 Task: Find connections with filter location Clichy-sous-Bois with filter topic #technologywith filter profile language Spanish with filter current company TalentBurst, an Inc 5000 company with filter school ITM UNIVERSITY with filter industry Lime and Gypsum Products Manufacturing with filter service category Healthcare Consulting with filter keywords title Addiction Counselor
Action: Mouse moved to (545, 74)
Screenshot: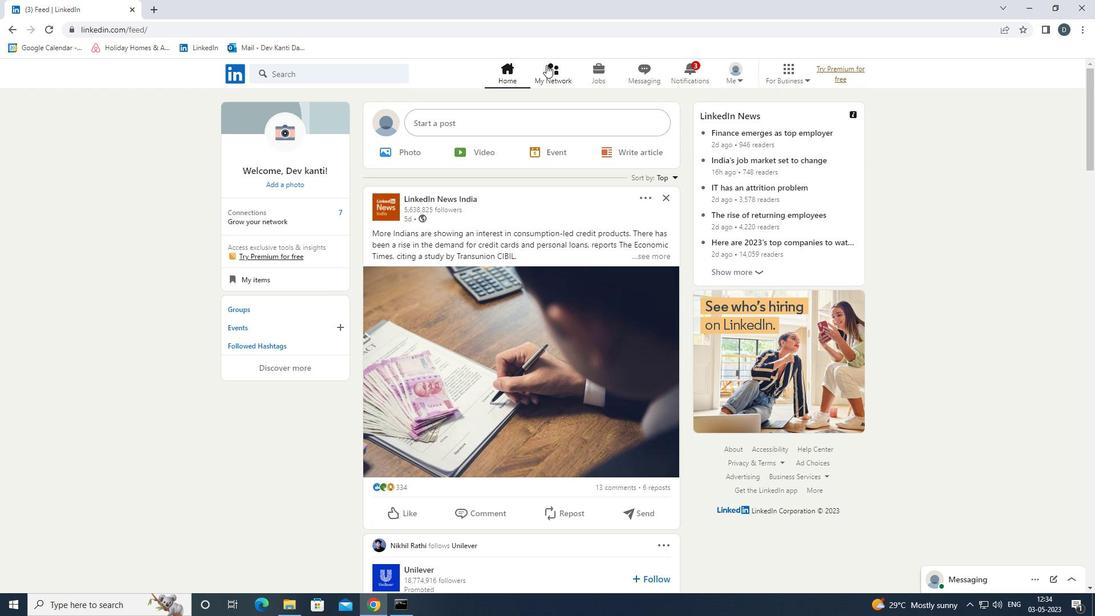 
Action: Mouse pressed left at (545, 74)
Screenshot: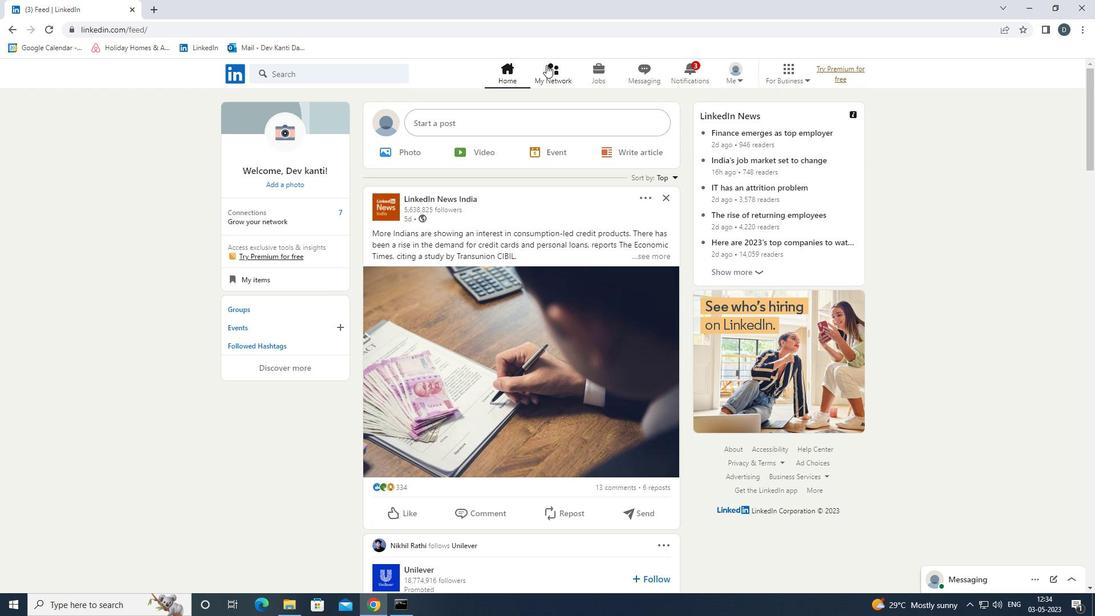
Action: Mouse moved to (373, 135)
Screenshot: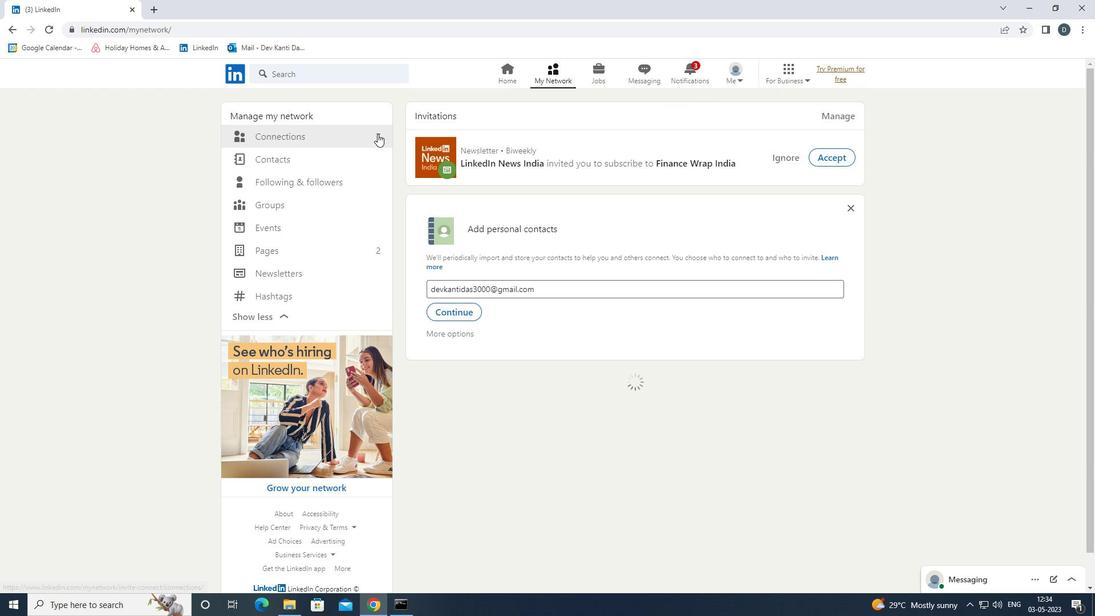 
Action: Mouse pressed left at (373, 135)
Screenshot: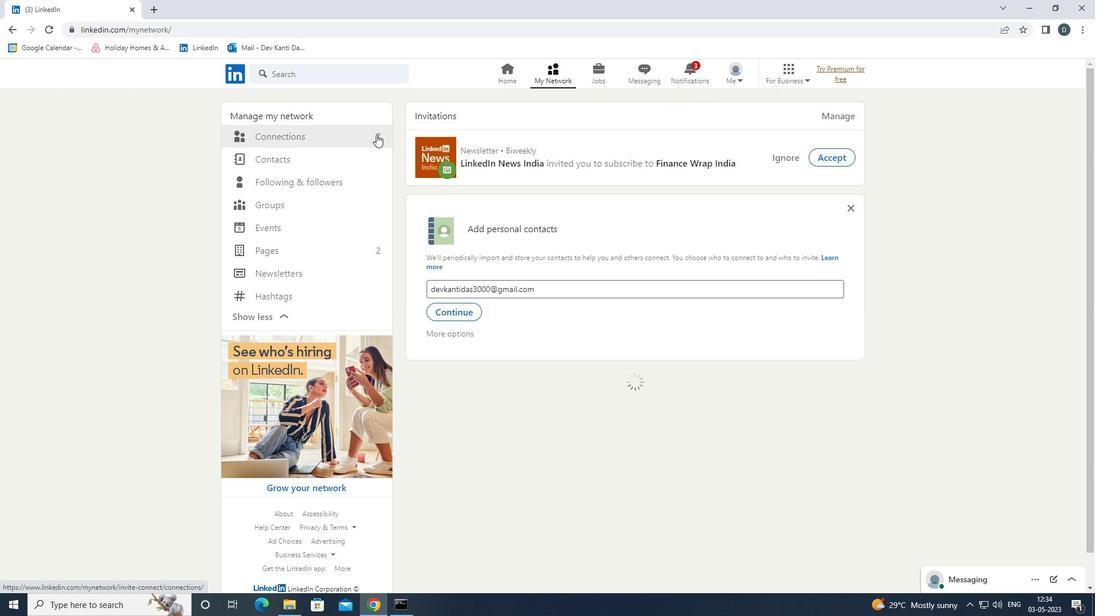 
Action: Mouse moved to (624, 136)
Screenshot: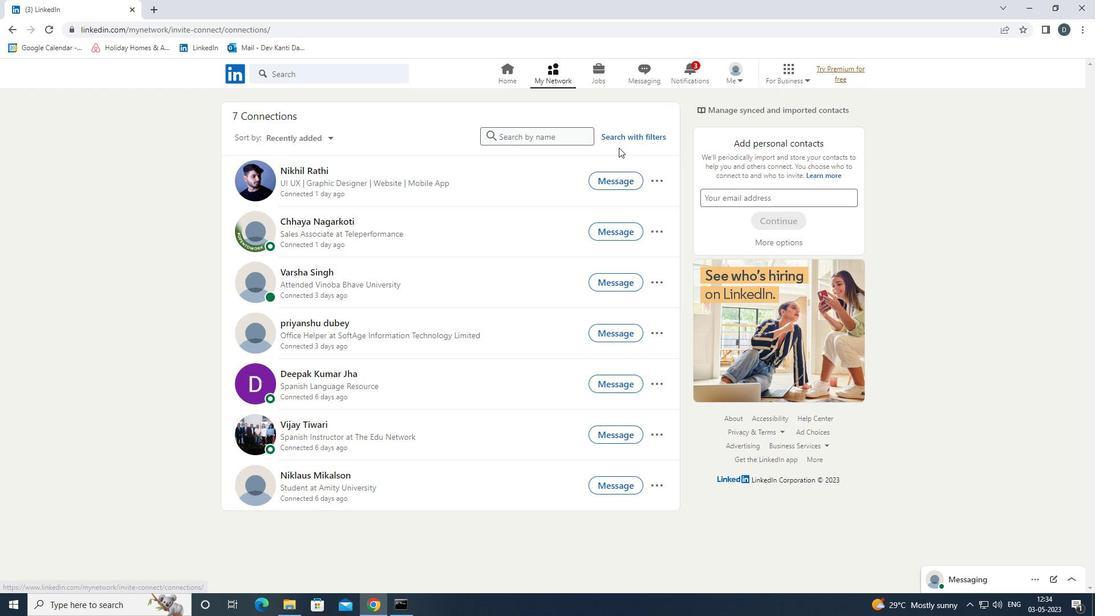 
Action: Mouse pressed left at (624, 136)
Screenshot: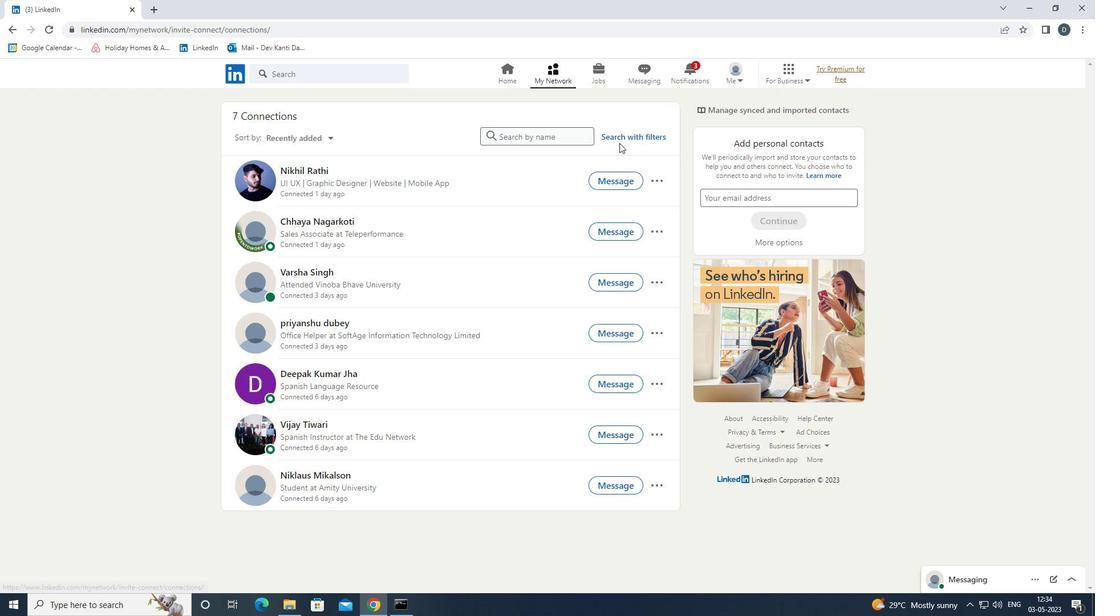 
Action: Mouse moved to (585, 99)
Screenshot: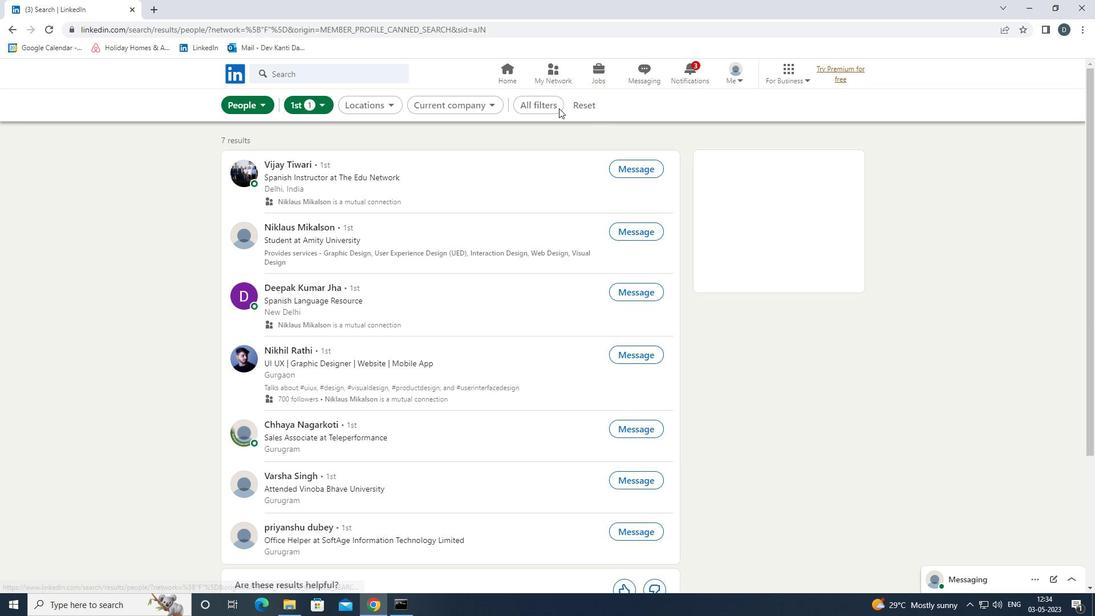 
Action: Mouse pressed left at (585, 99)
Screenshot: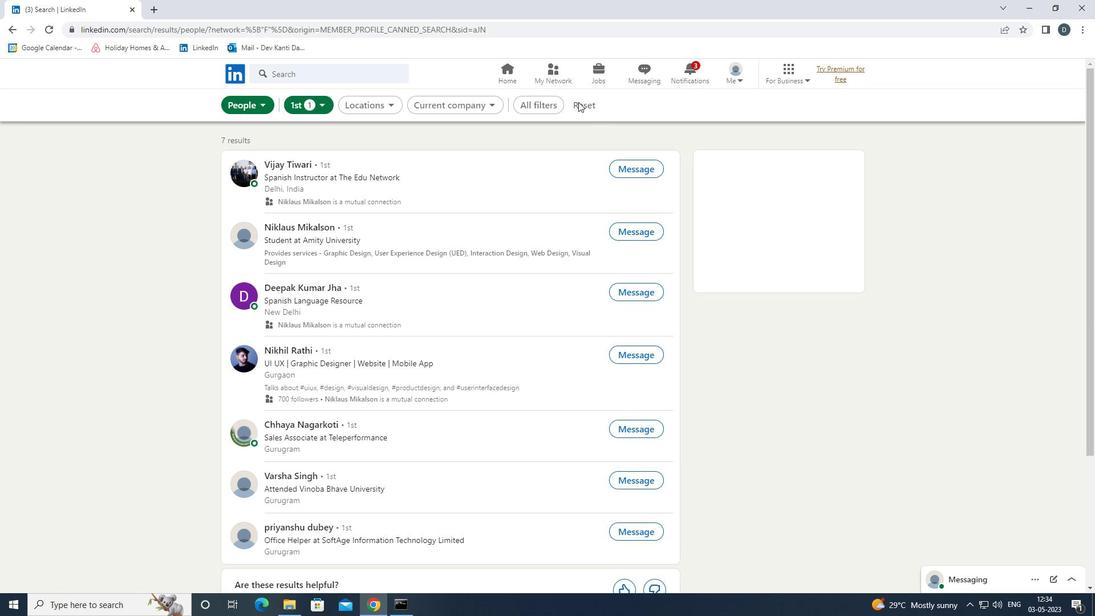 
Action: Mouse moved to (569, 106)
Screenshot: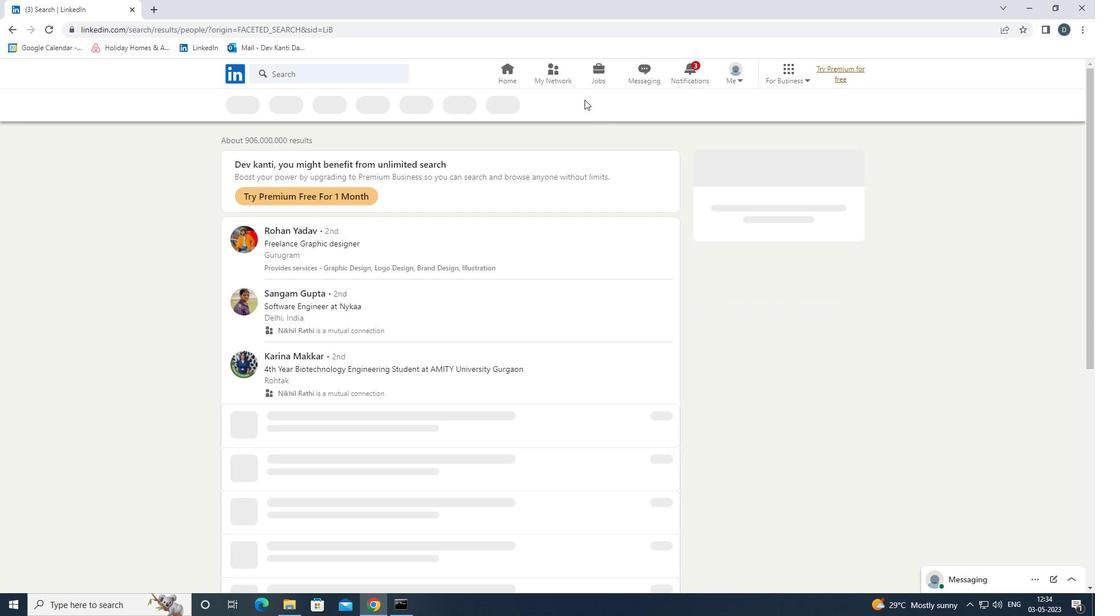 
Action: Mouse pressed left at (569, 106)
Screenshot: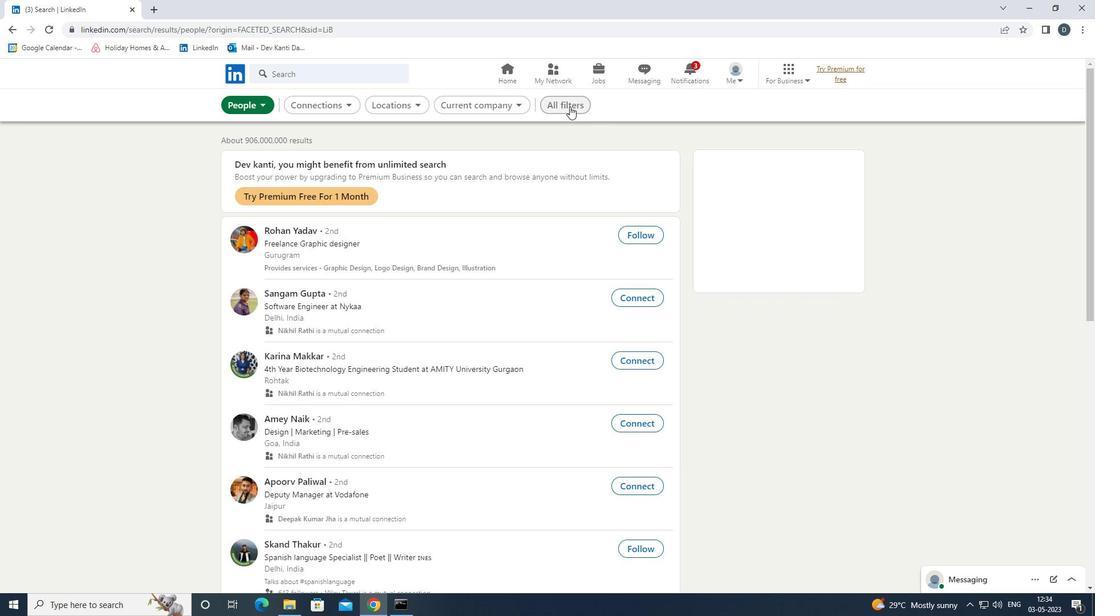 
Action: Mouse moved to (927, 315)
Screenshot: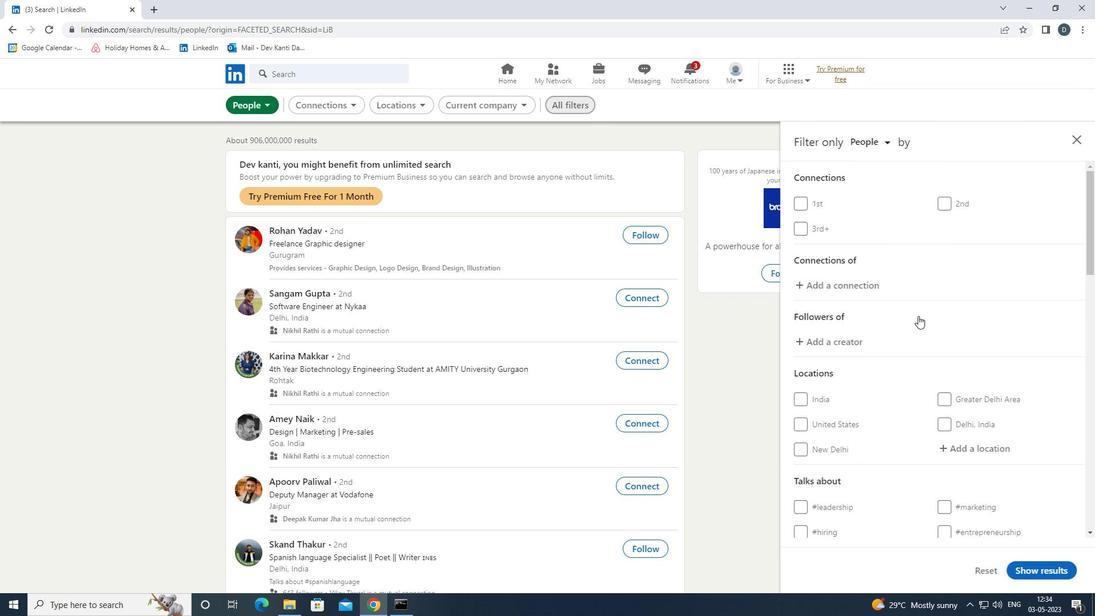 
Action: Mouse scrolled (927, 314) with delta (0, 0)
Screenshot: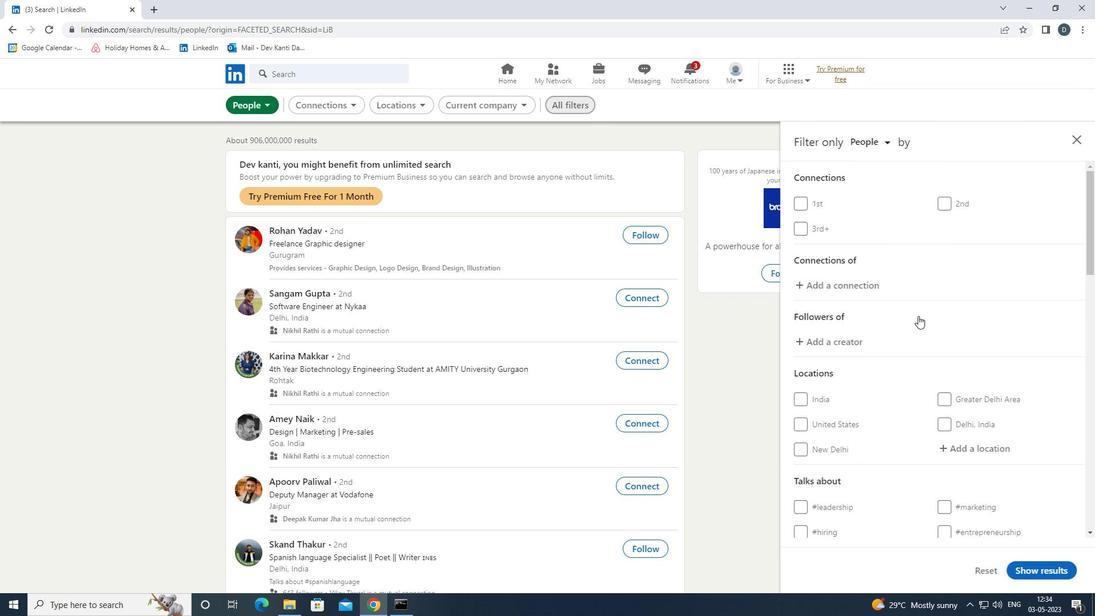 
Action: Mouse moved to (928, 315)
Screenshot: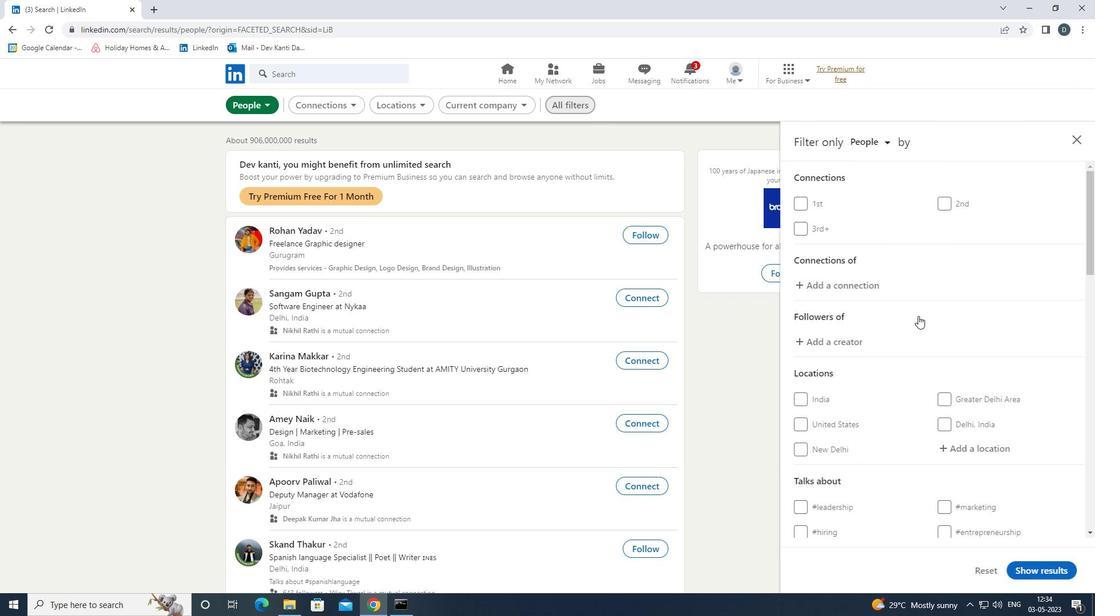 
Action: Mouse scrolled (928, 314) with delta (0, 0)
Screenshot: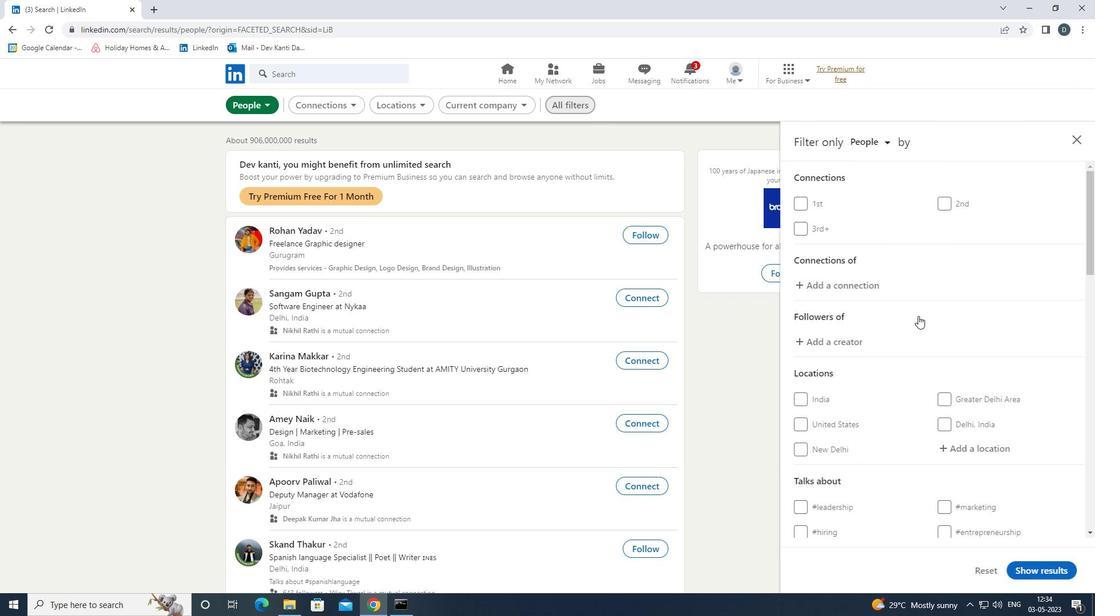 
Action: Mouse moved to (984, 337)
Screenshot: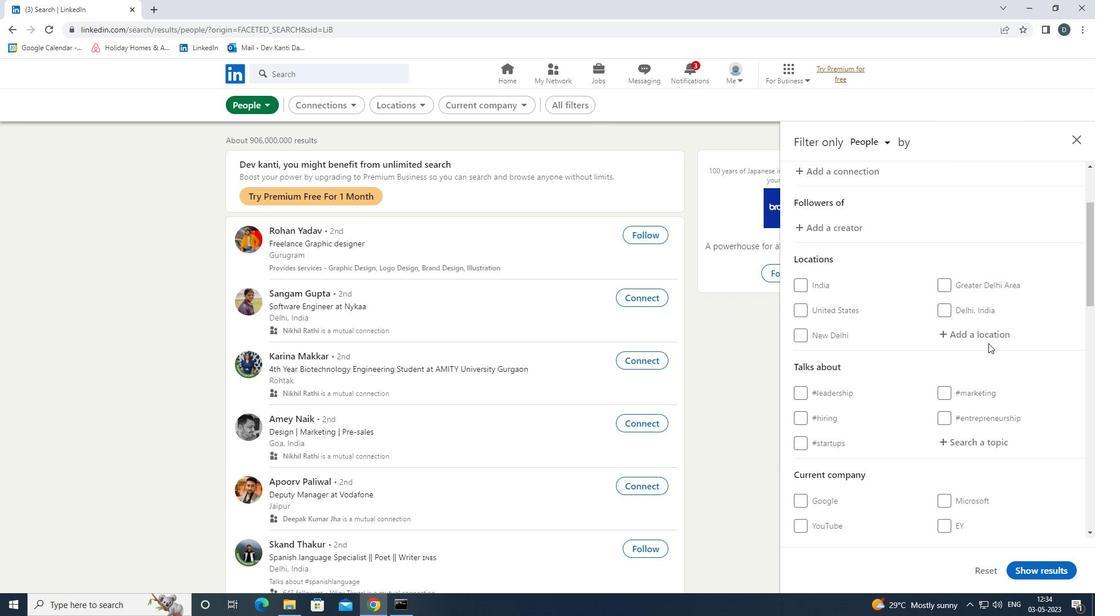 
Action: Mouse pressed left at (984, 337)
Screenshot: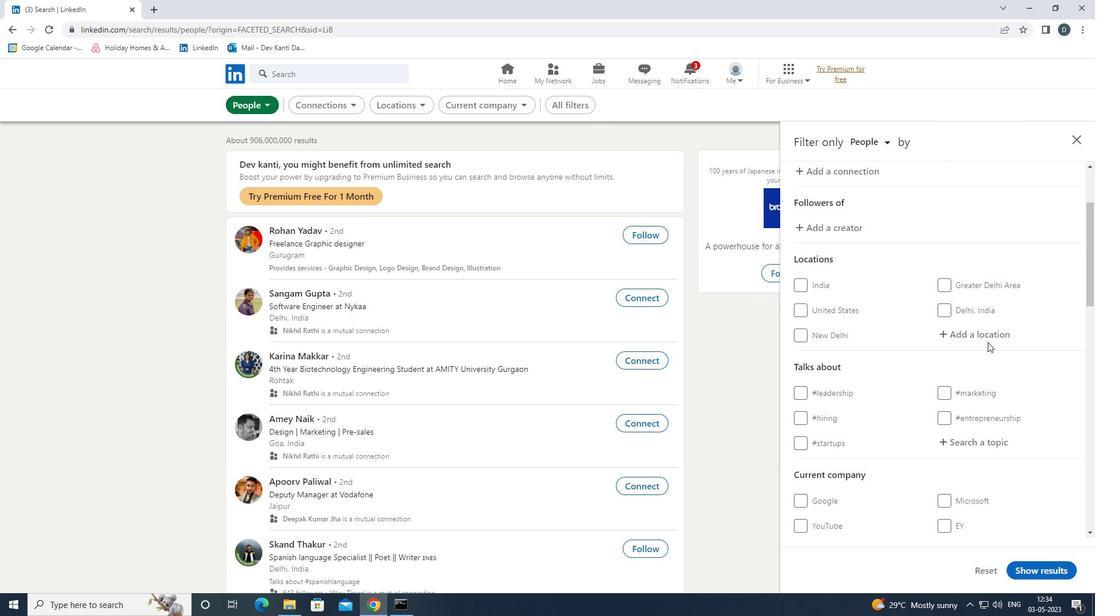 
Action: Key pressed <Key.shift>CLICHY<Key.down><Key.down><Key.enter>
Screenshot: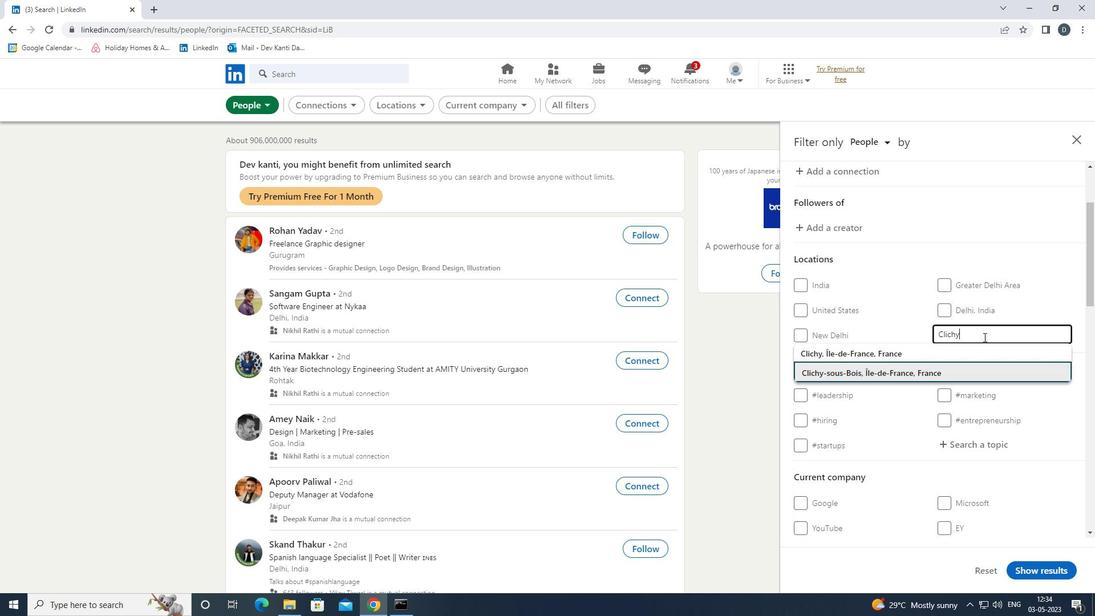 
Action: Mouse scrolled (984, 336) with delta (0, 0)
Screenshot: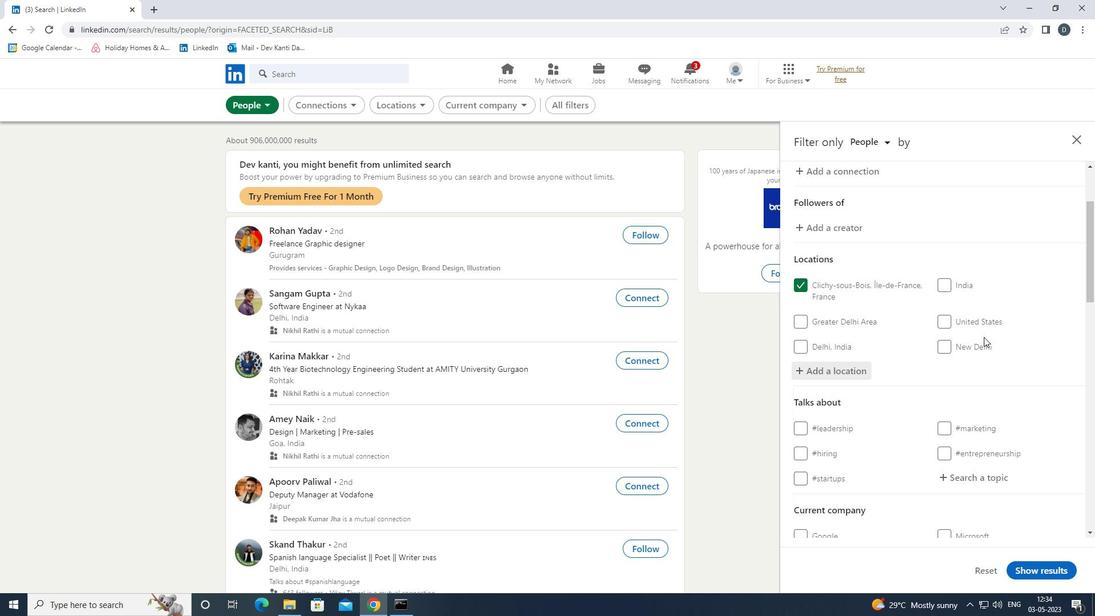 
Action: Mouse scrolled (984, 336) with delta (0, 0)
Screenshot: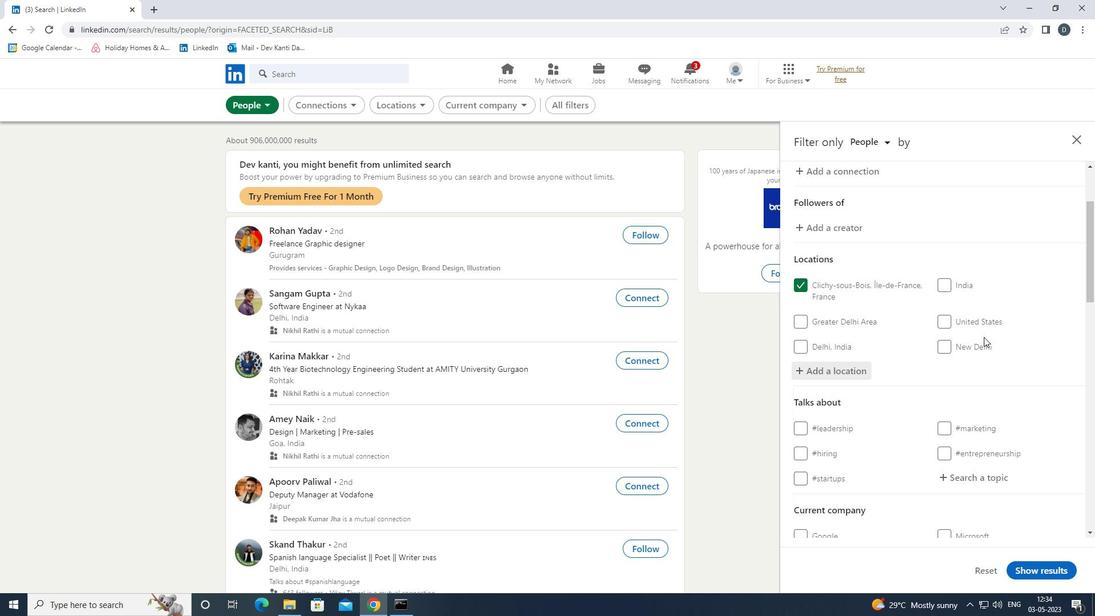 
Action: Mouse moved to (984, 367)
Screenshot: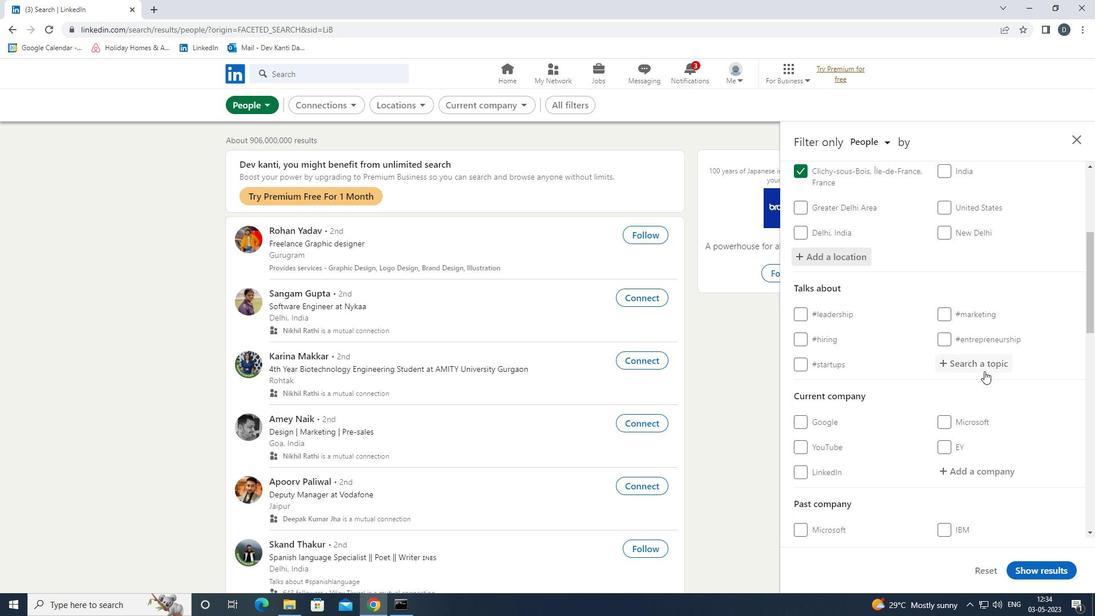 
Action: Mouse pressed left at (984, 367)
Screenshot: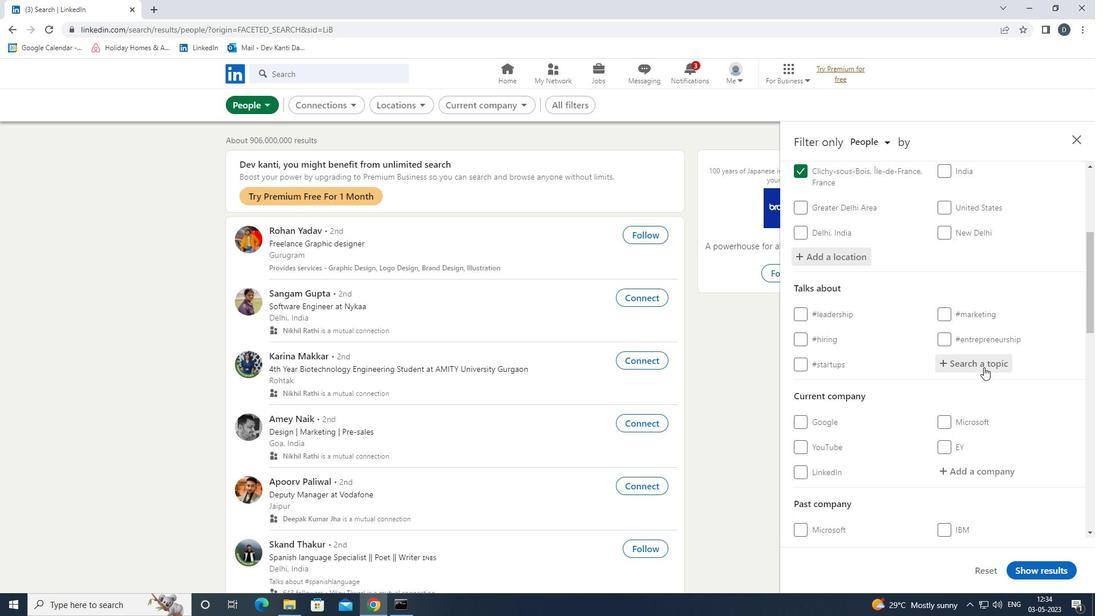 
Action: Key pressed TECHNOLOG<Key.down><Key.enter>
Screenshot: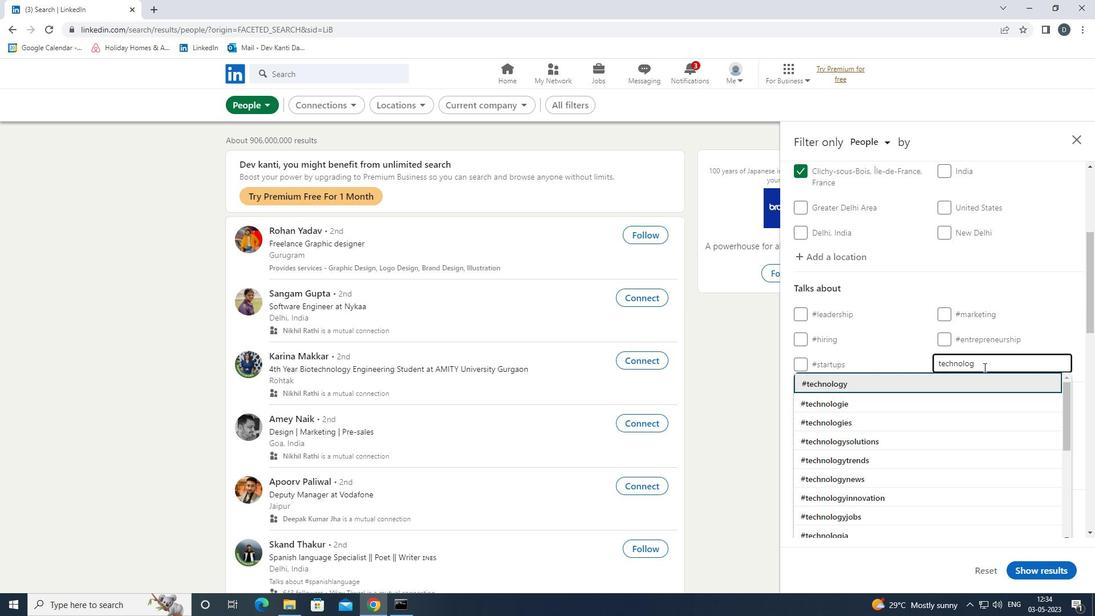 
Action: Mouse scrolled (984, 366) with delta (0, 0)
Screenshot: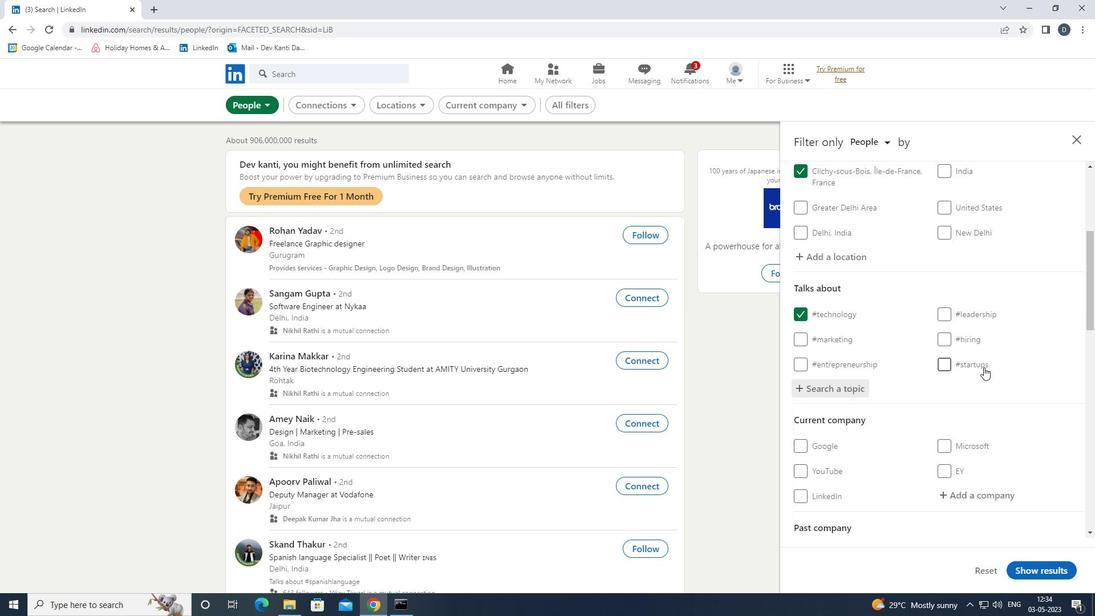 
Action: Mouse scrolled (984, 366) with delta (0, 0)
Screenshot: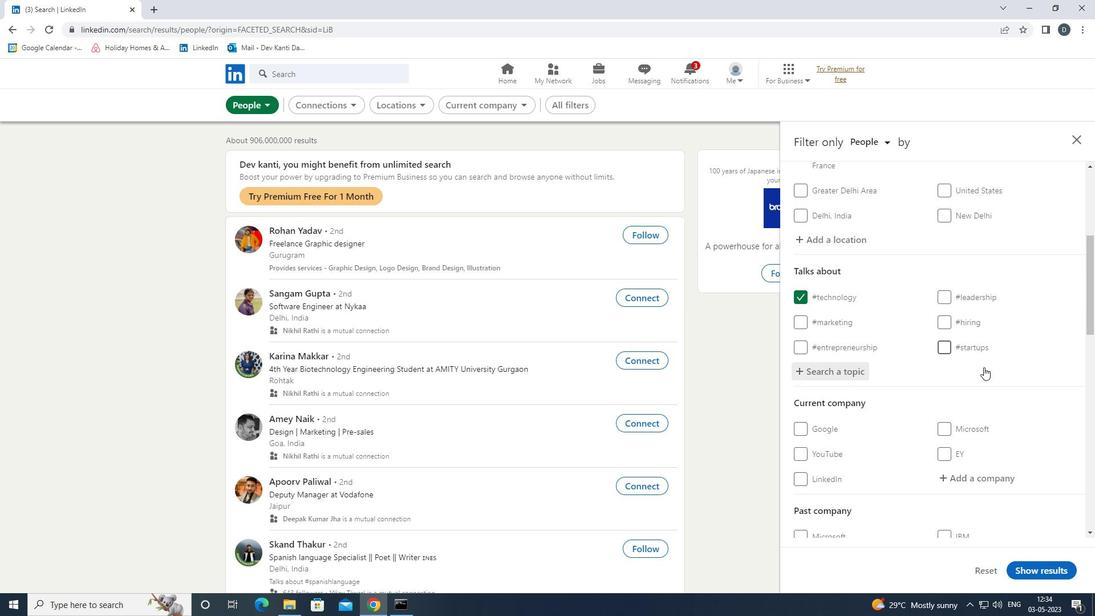 
Action: Mouse scrolled (984, 366) with delta (0, 0)
Screenshot: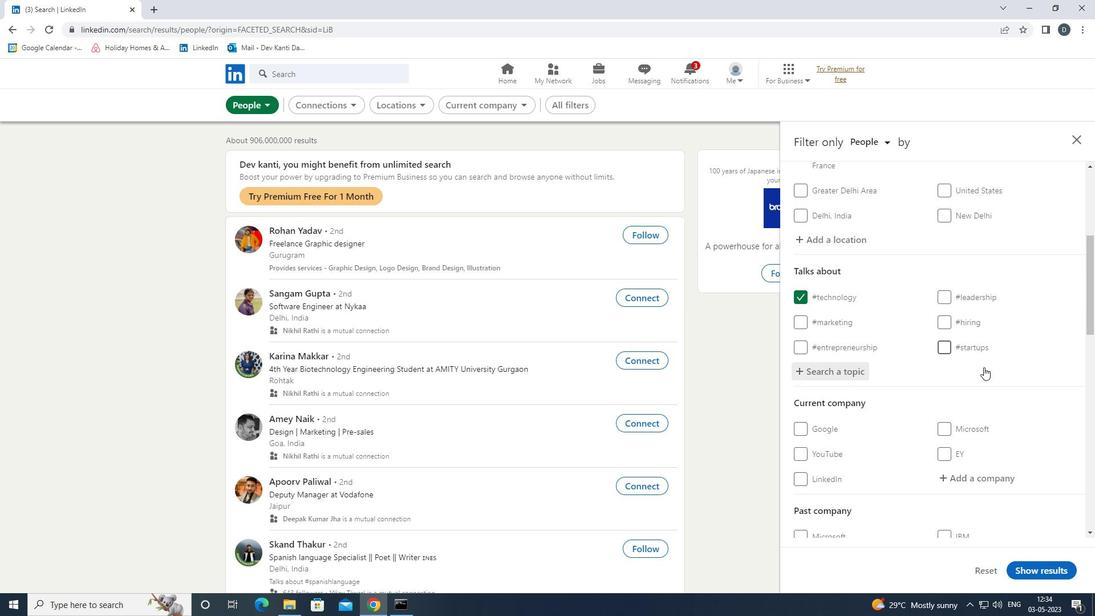 
Action: Mouse scrolled (984, 366) with delta (0, 0)
Screenshot: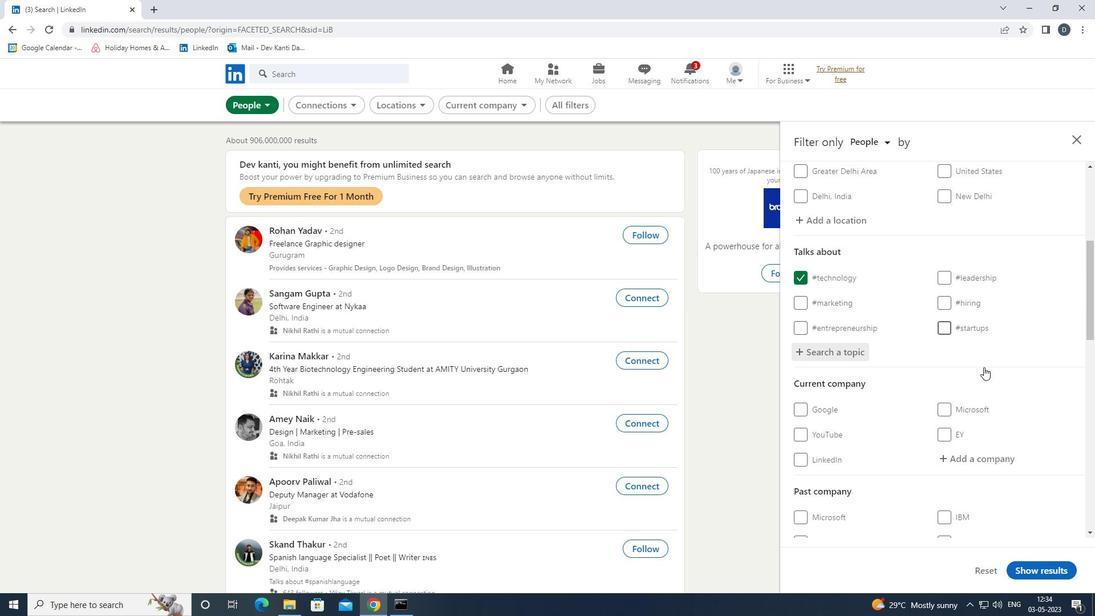 
Action: Mouse scrolled (984, 366) with delta (0, 0)
Screenshot: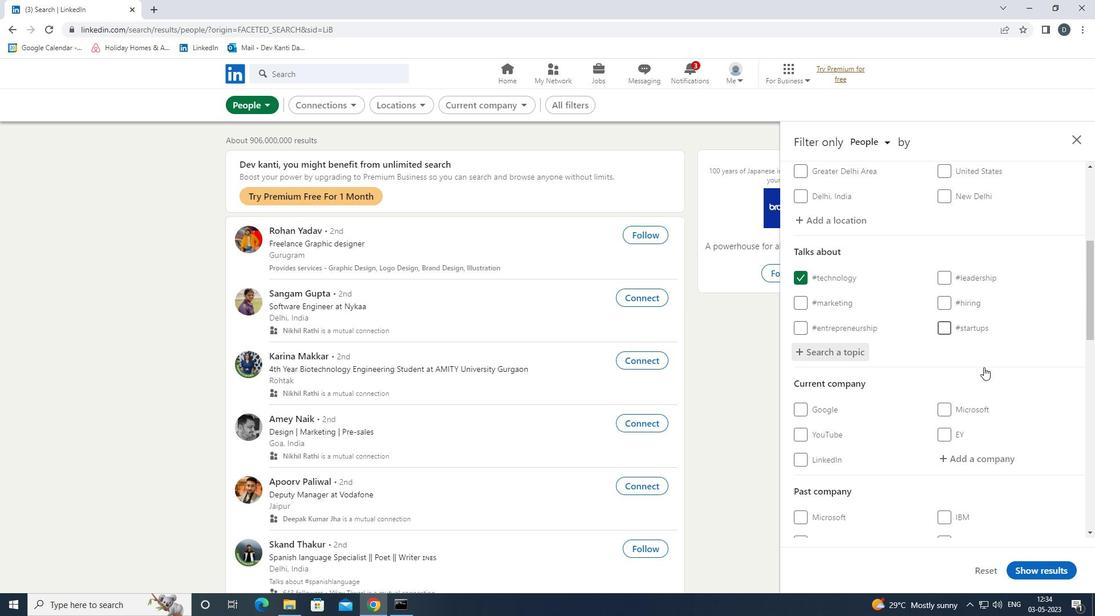 
Action: Mouse moved to (982, 367)
Screenshot: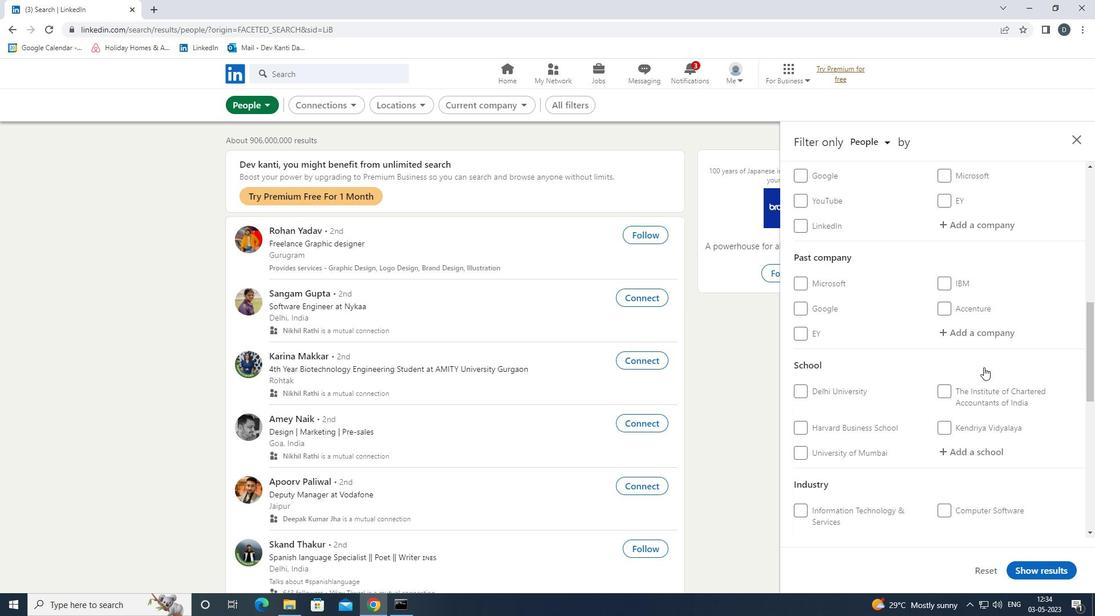 
Action: Mouse scrolled (982, 366) with delta (0, 0)
Screenshot: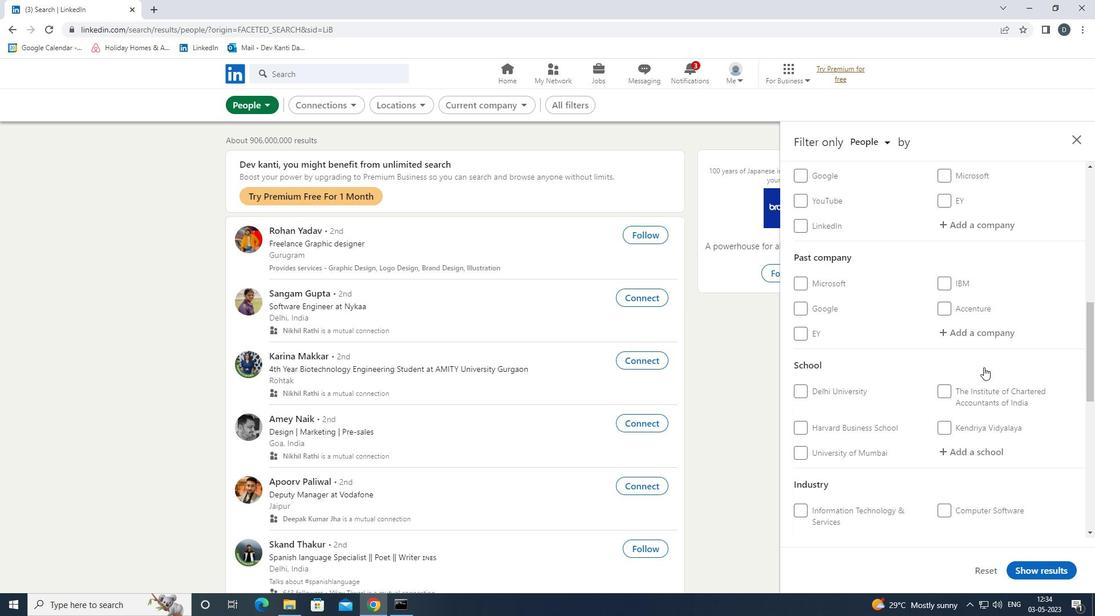 
Action: Mouse moved to (982, 367)
Screenshot: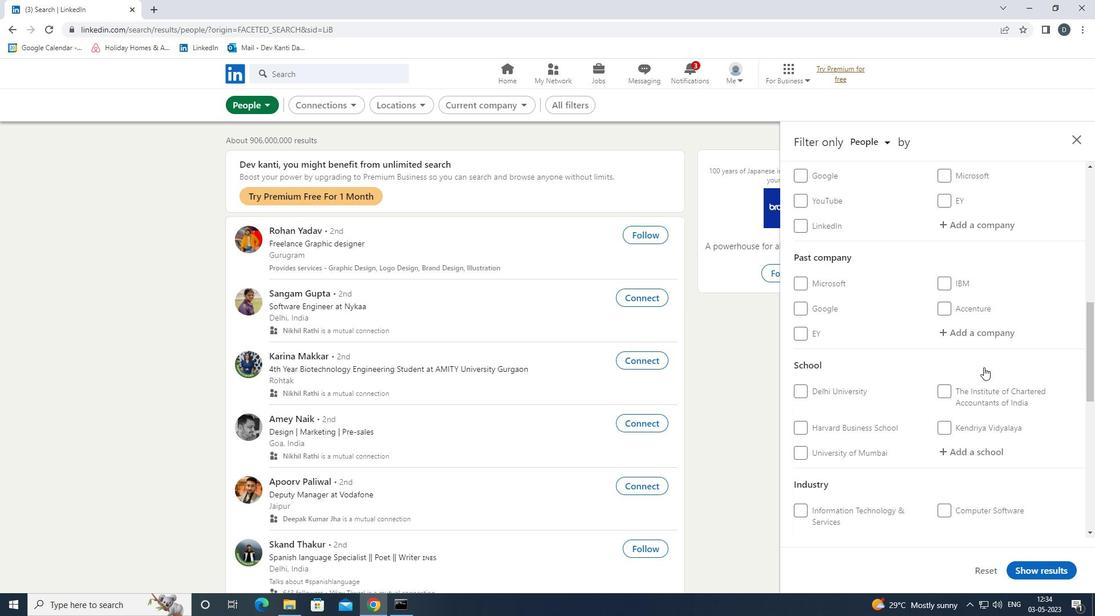 
Action: Mouse scrolled (982, 366) with delta (0, 0)
Screenshot: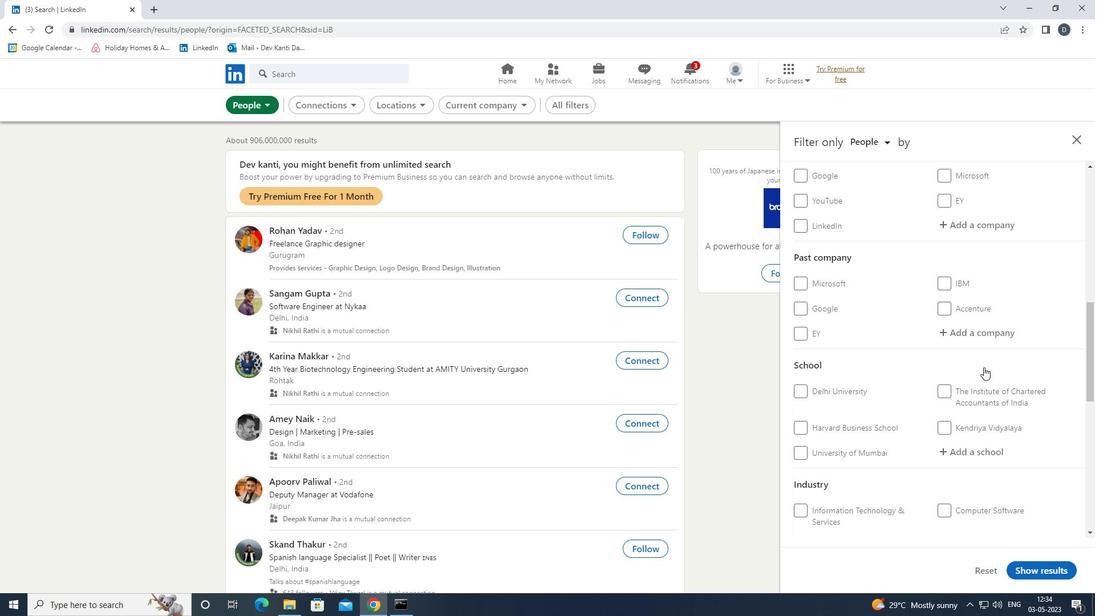 
Action: Mouse moved to (823, 525)
Screenshot: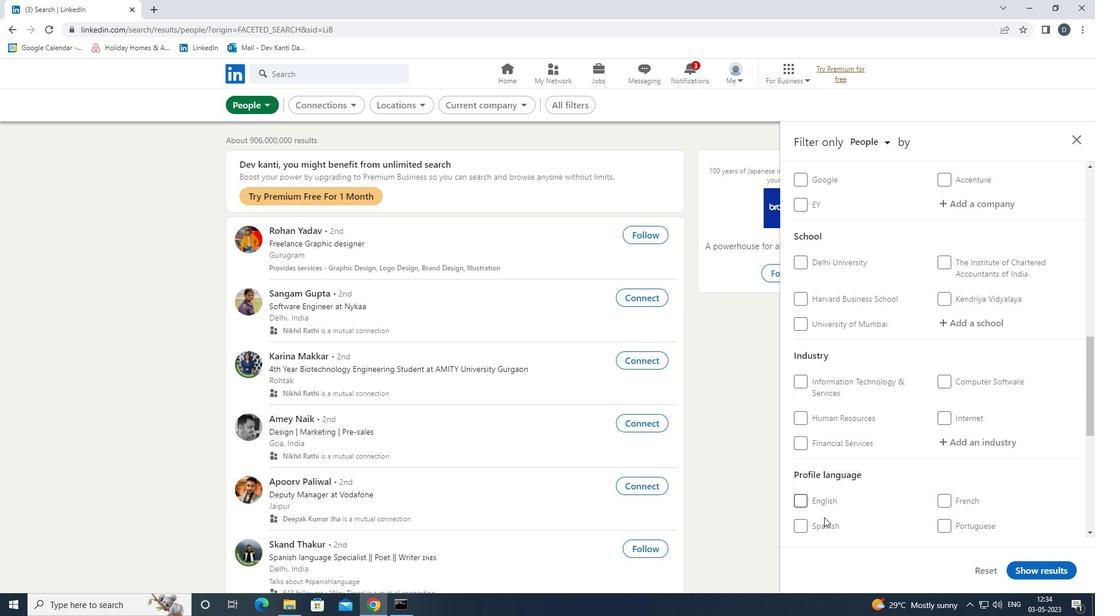 
Action: Mouse pressed left at (823, 525)
Screenshot: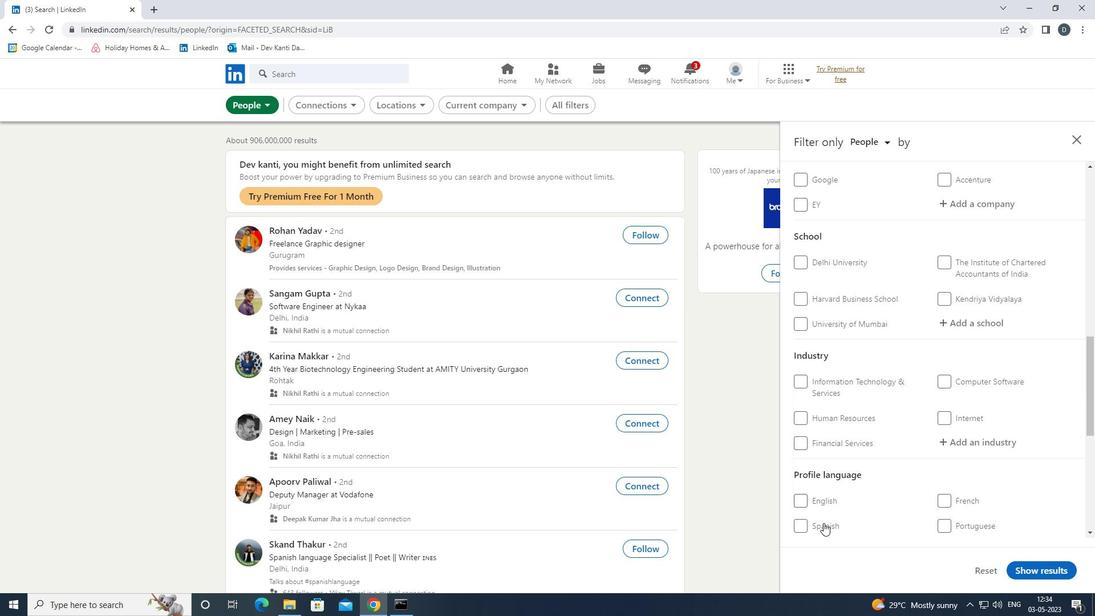 
Action: Mouse moved to (903, 490)
Screenshot: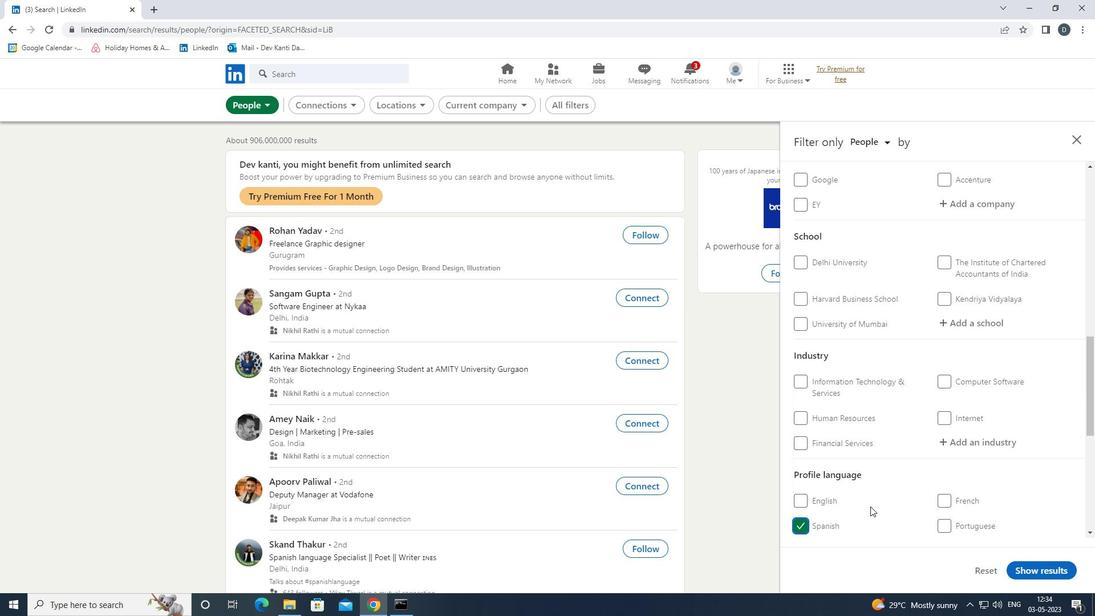 
Action: Mouse scrolled (903, 490) with delta (0, 0)
Screenshot: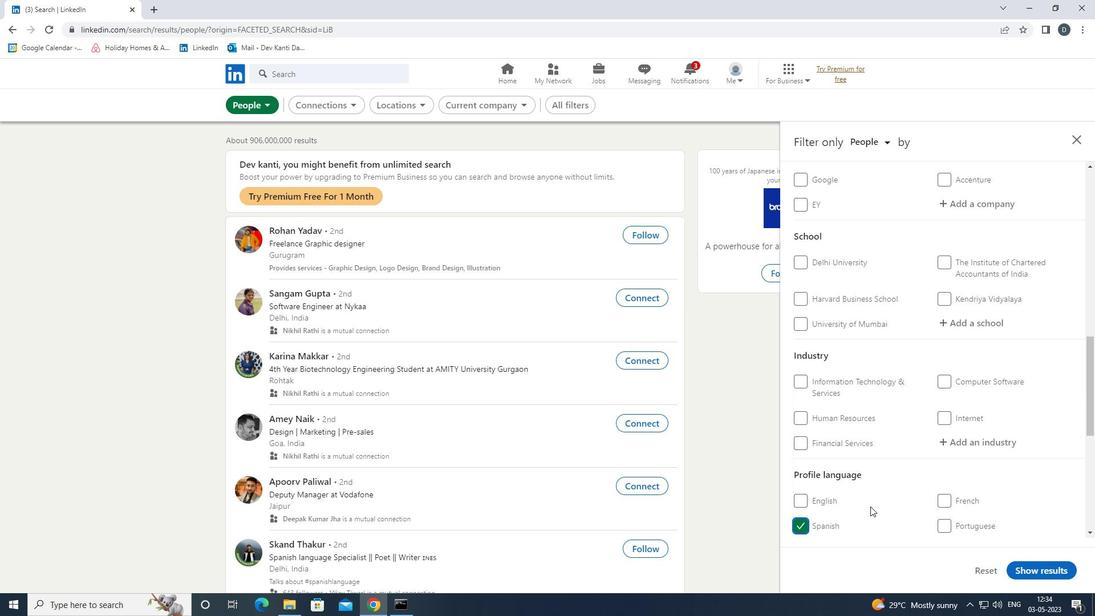 
Action: Mouse scrolled (903, 490) with delta (0, 0)
Screenshot: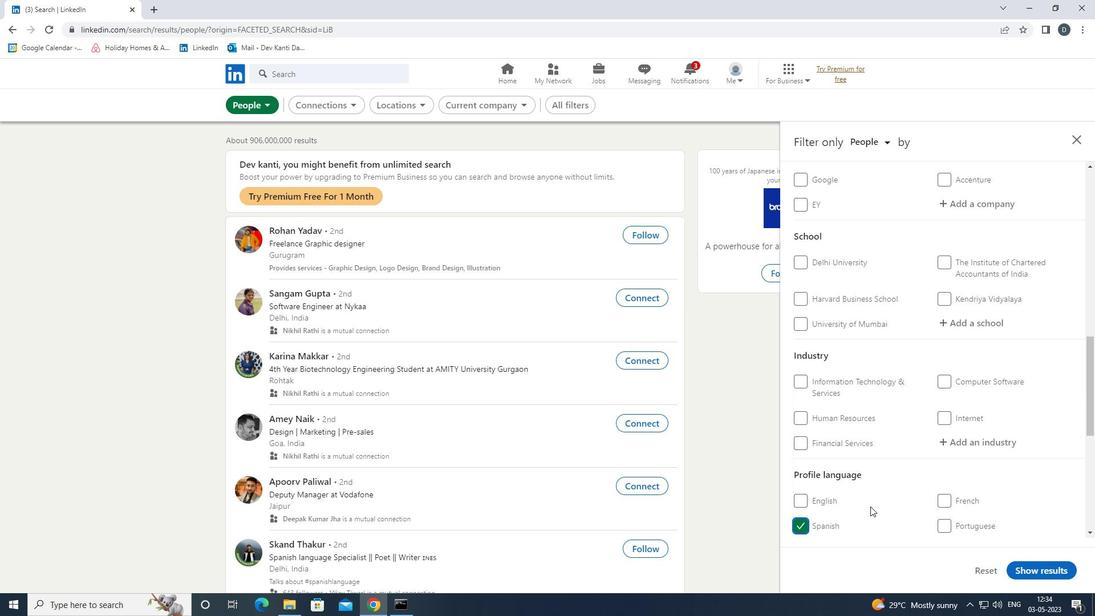 
Action: Mouse scrolled (903, 490) with delta (0, 0)
Screenshot: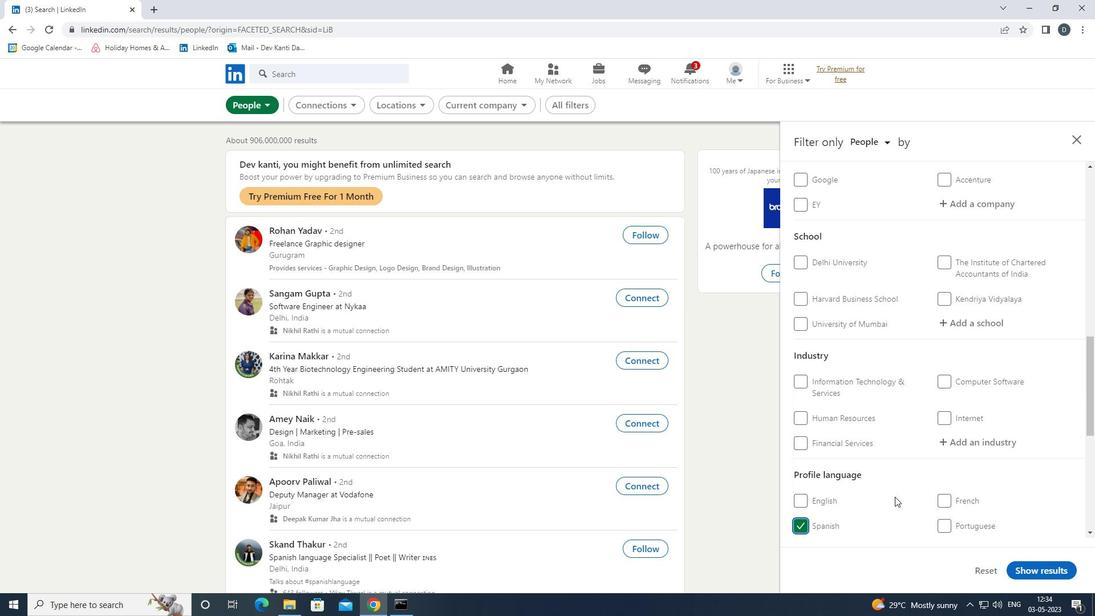 
Action: Mouse scrolled (903, 490) with delta (0, 0)
Screenshot: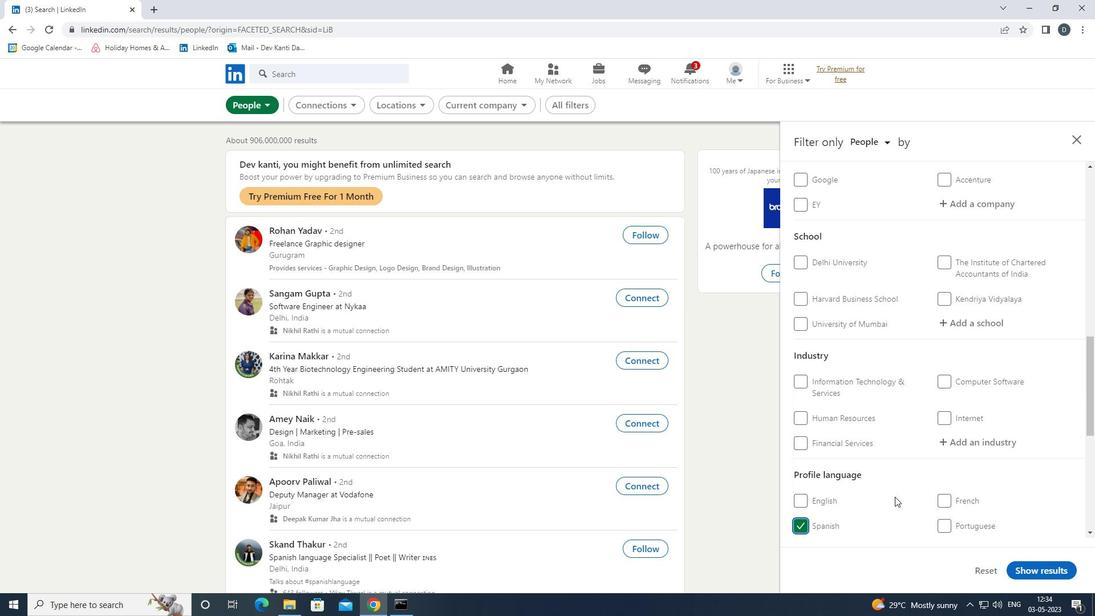 
Action: Mouse moved to (904, 484)
Screenshot: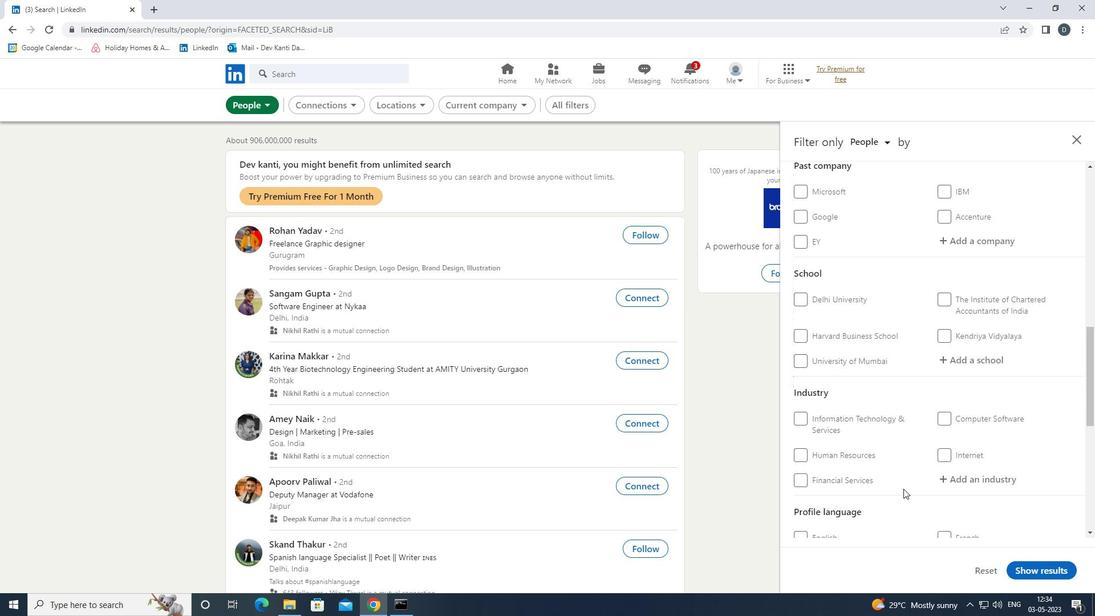 
Action: Mouse scrolled (904, 484) with delta (0, 0)
Screenshot: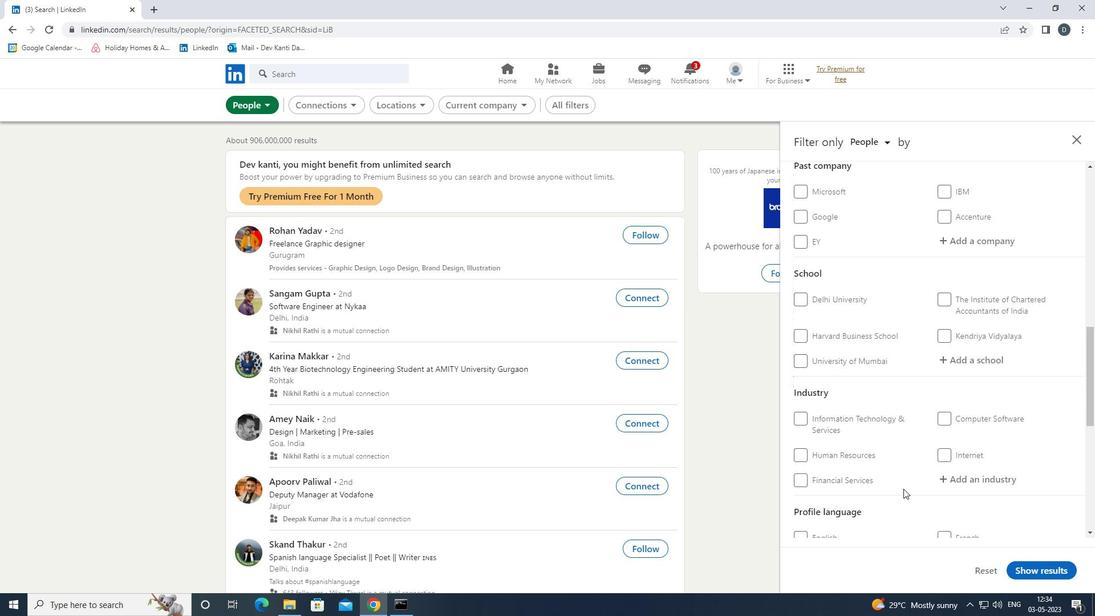 
Action: Mouse moved to (977, 388)
Screenshot: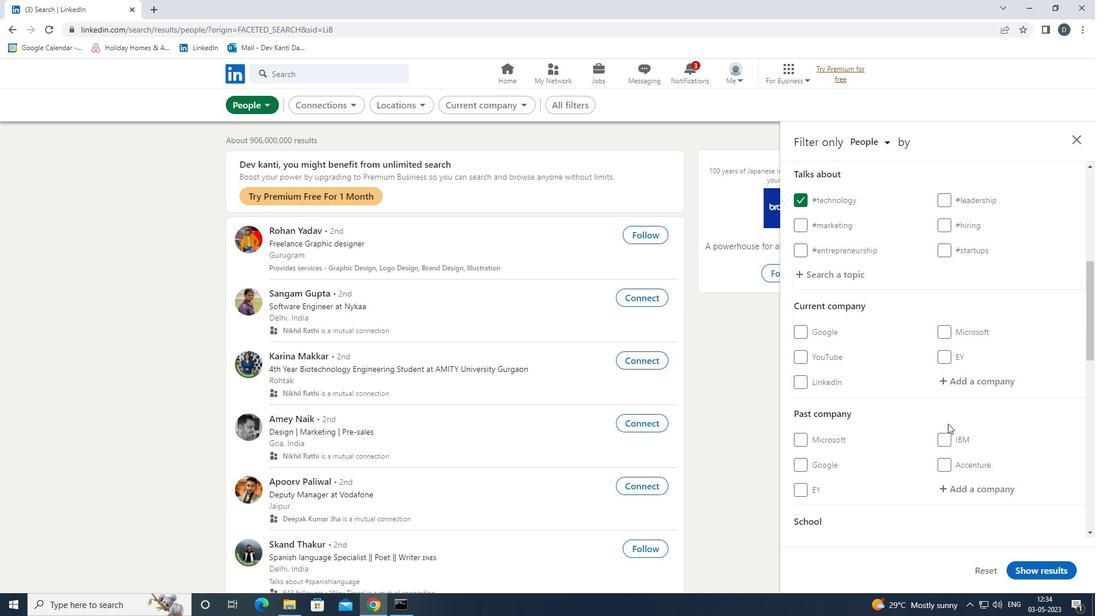 
Action: Mouse pressed left at (977, 388)
Screenshot: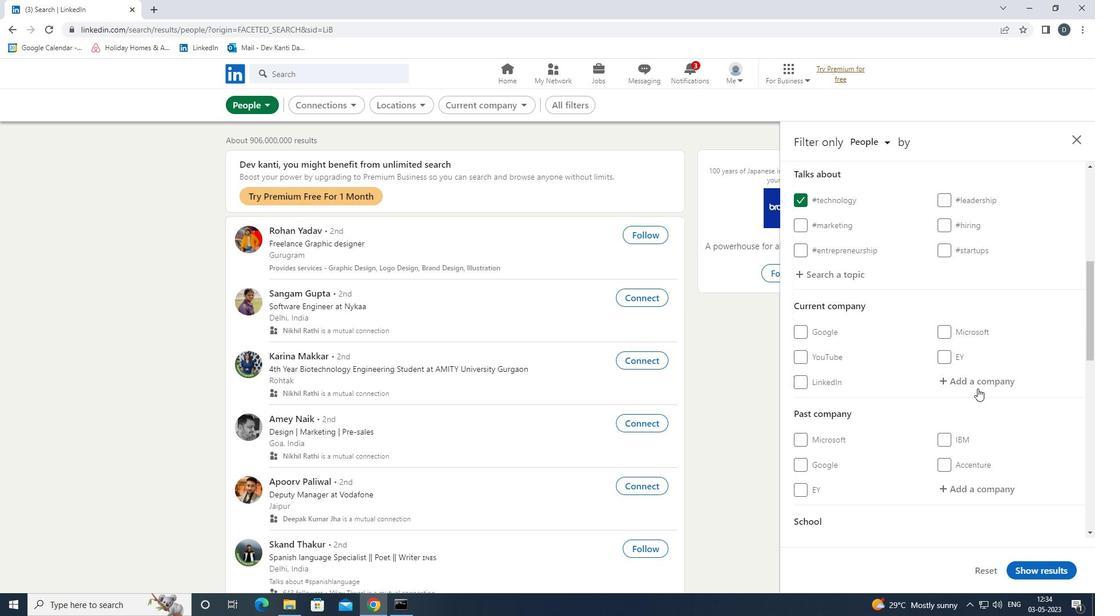
Action: Key pressed <Key.shift>TALENT<Key.space><Key.backspace><Key.shift>BURST<Key.down><Key.enter>
Screenshot: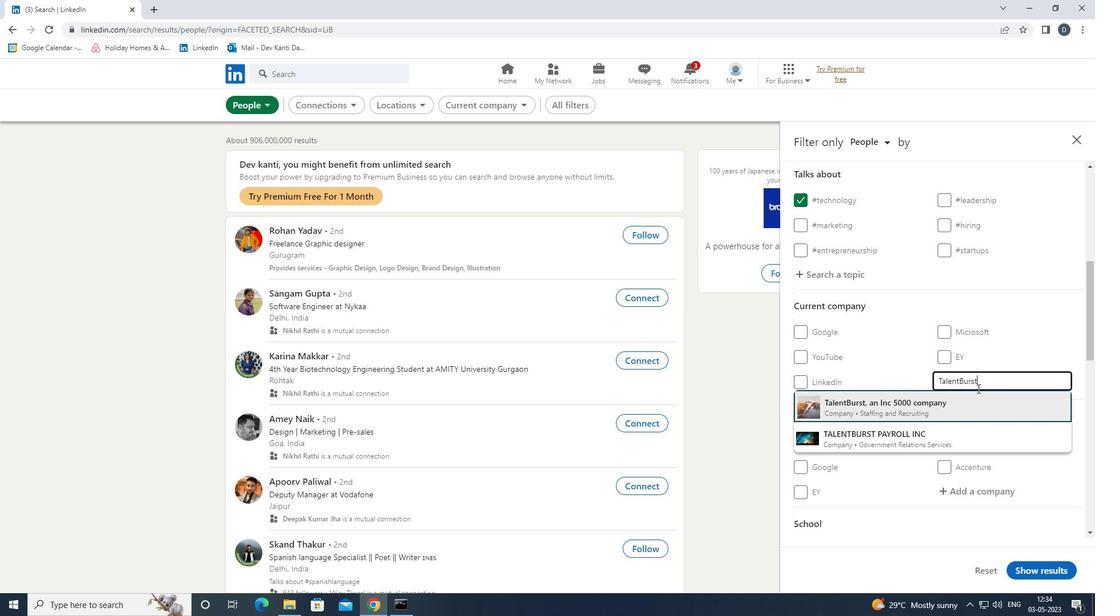 
Action: Mouse scrolled (977, 387) with delta (0, 0)
Screenshot: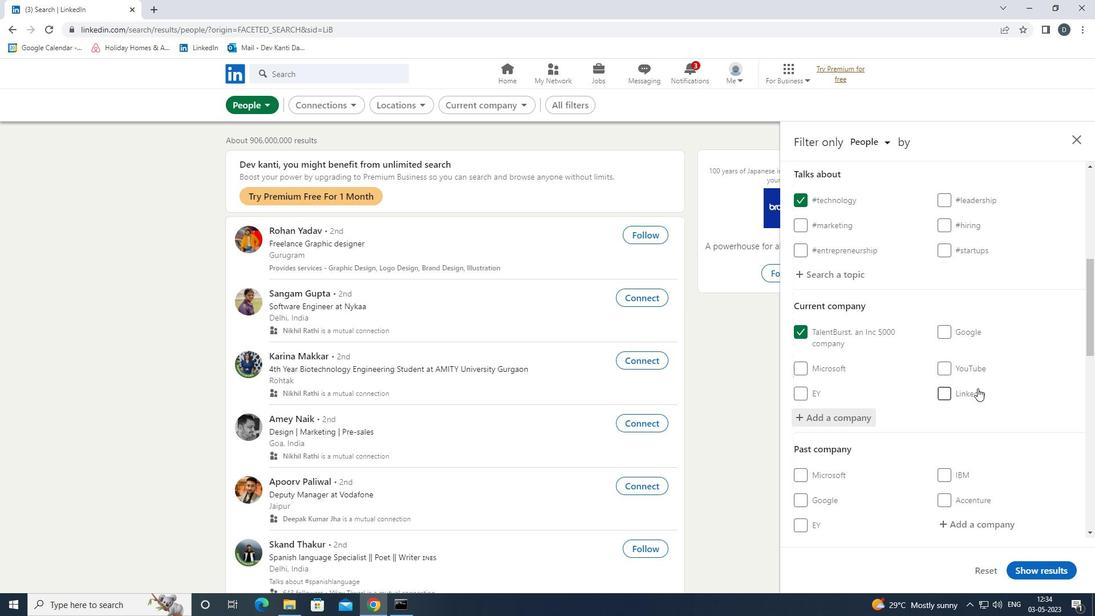
Action: Mouse moved to (977, 391)
Screenshot: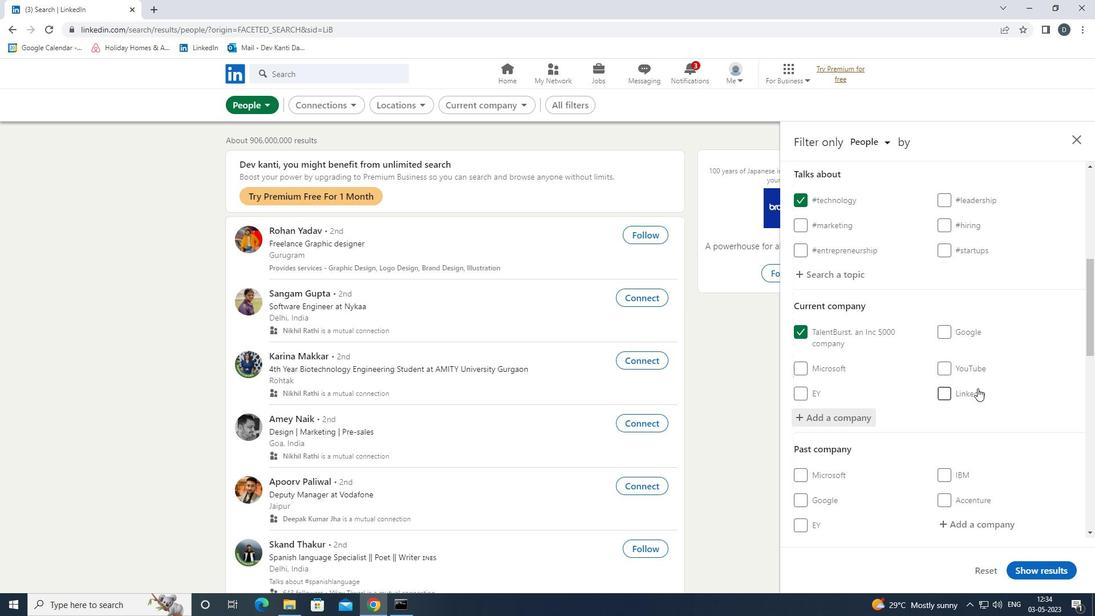 
Action: Mouse scrolled (977, 390) with delta (0, 0)
Screenshot: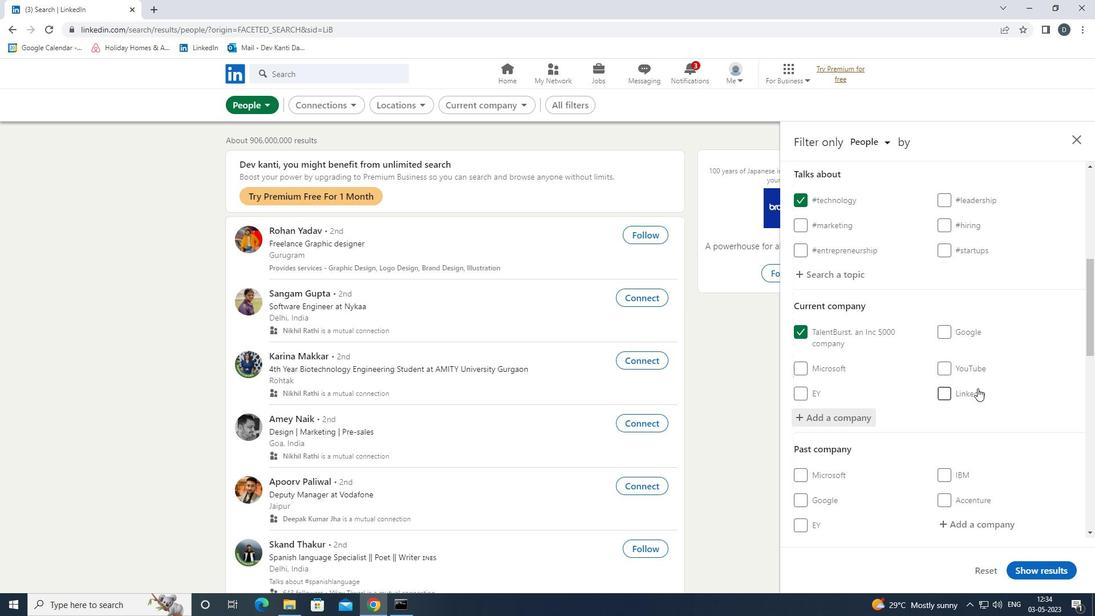 
Action: Mouse moved to (977, 393)
Screenshot: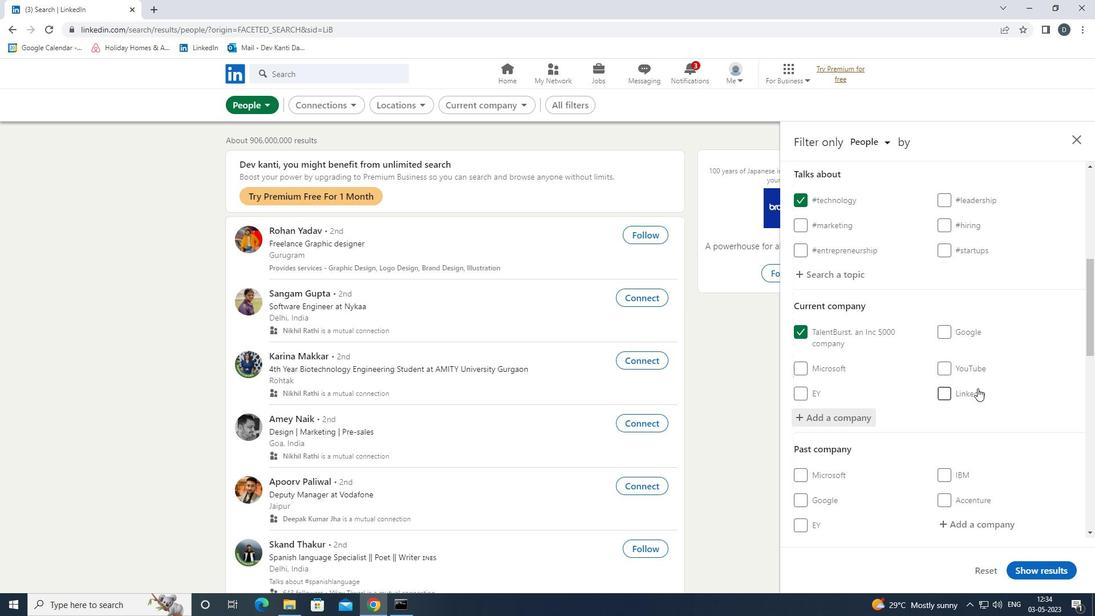 
Action: Mouse scrolled (977, 392) with delta (0, 0)
Screenshot: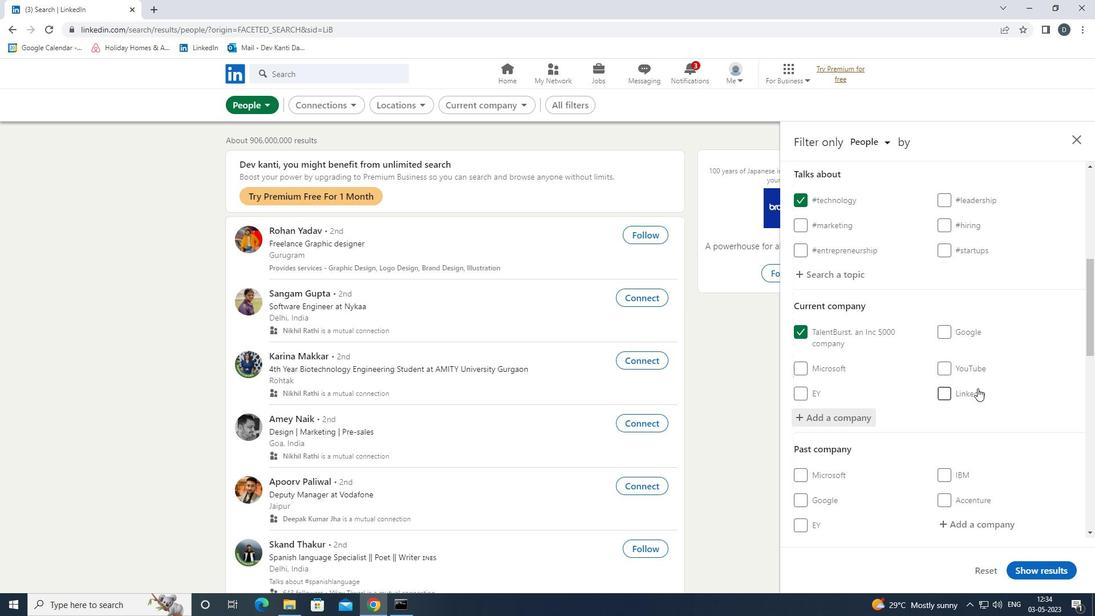 
Action: Mouse moved to (977, 393)
Screenshot: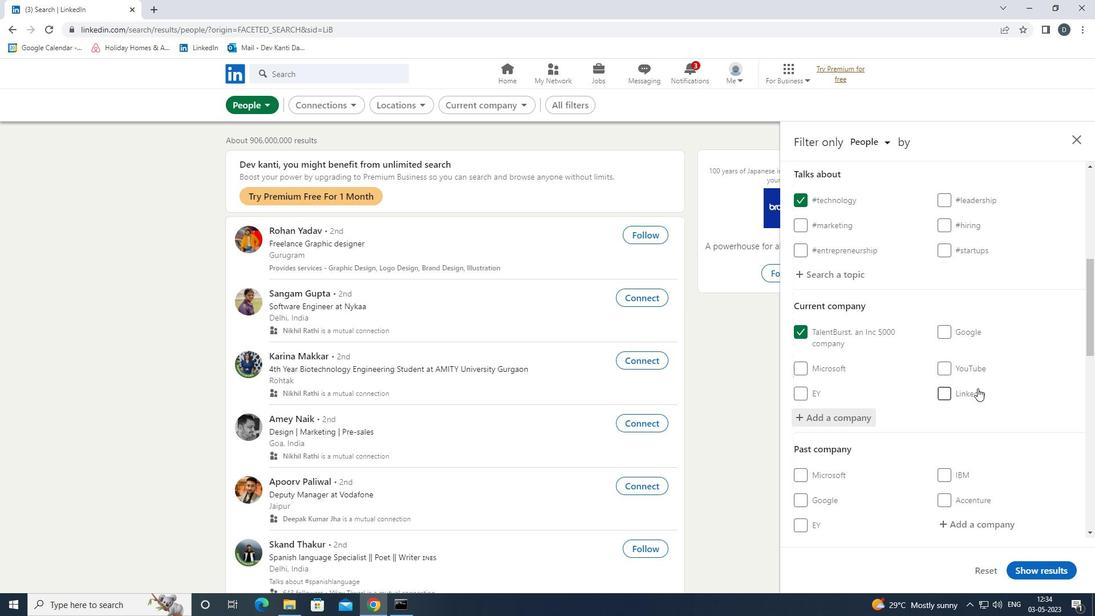 
Action: Mouse scrolled (977, 392) with delta (0, 0)
Screenshot: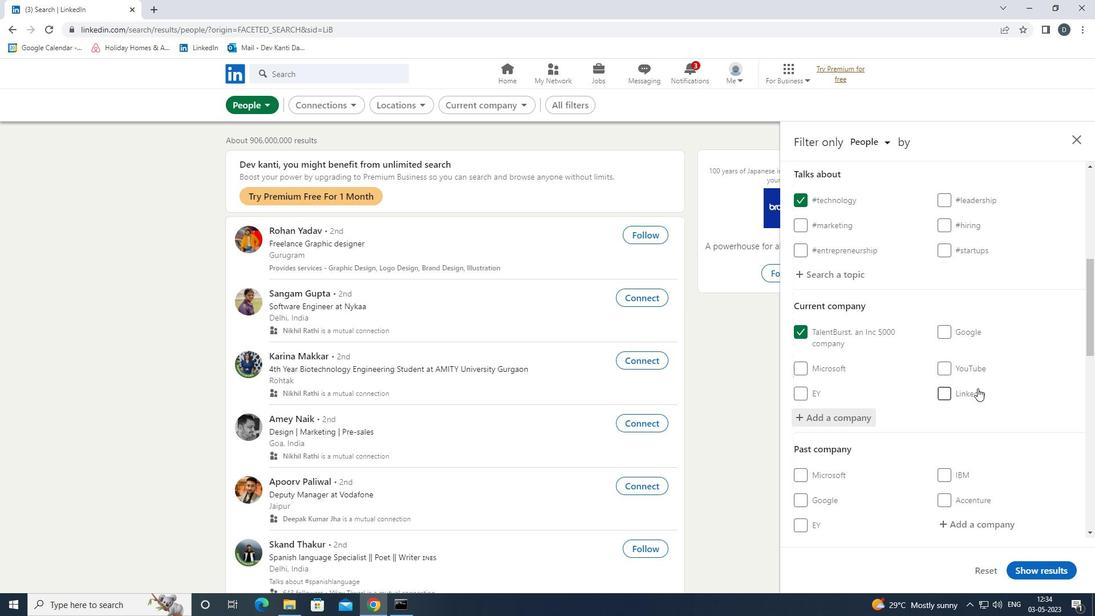 
Action: Mouse scrolled (977, 392) with delta (0, 0)
Screenshot: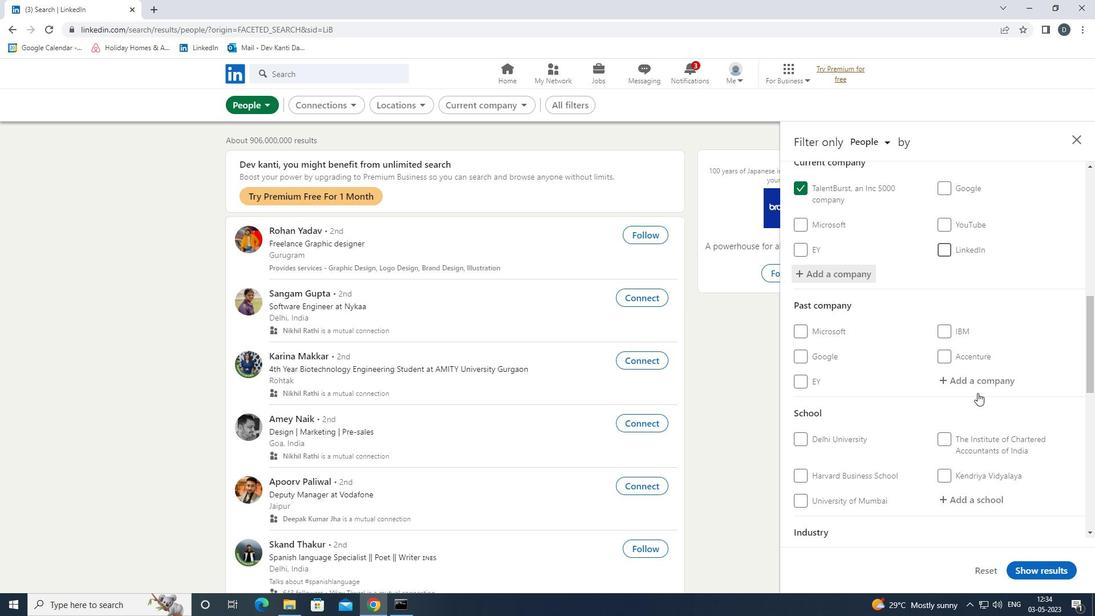 
Action: Mouse scrolled (977, 392) with delta (0, 0)
Screenshot: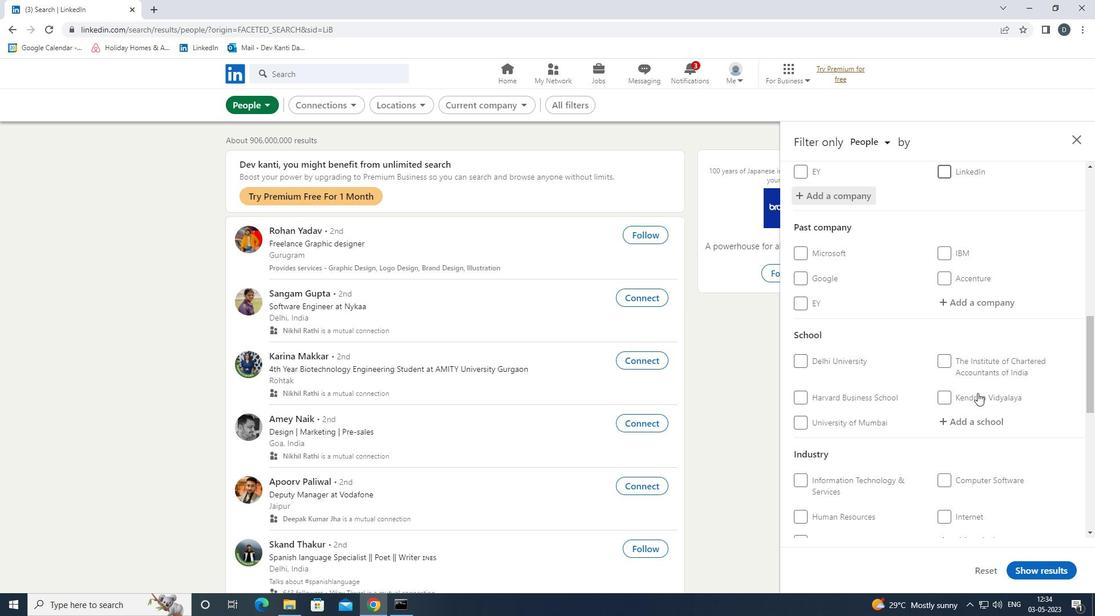 
Action: Mouse moved to (994, 303)
Screenshot: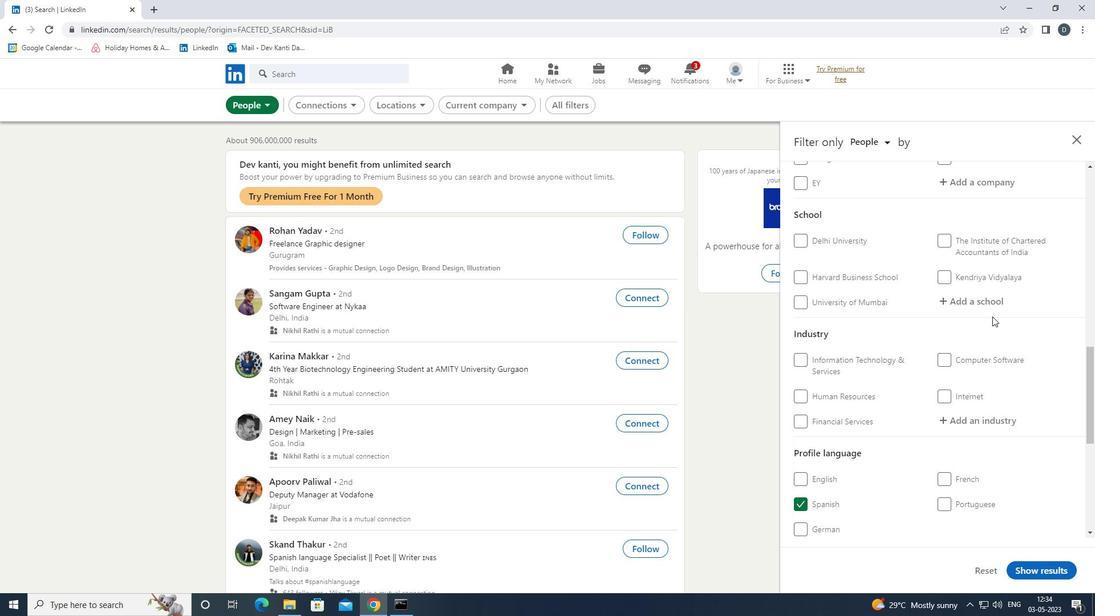
Action: Mouse pressed left at (994, 303)
Screenshot: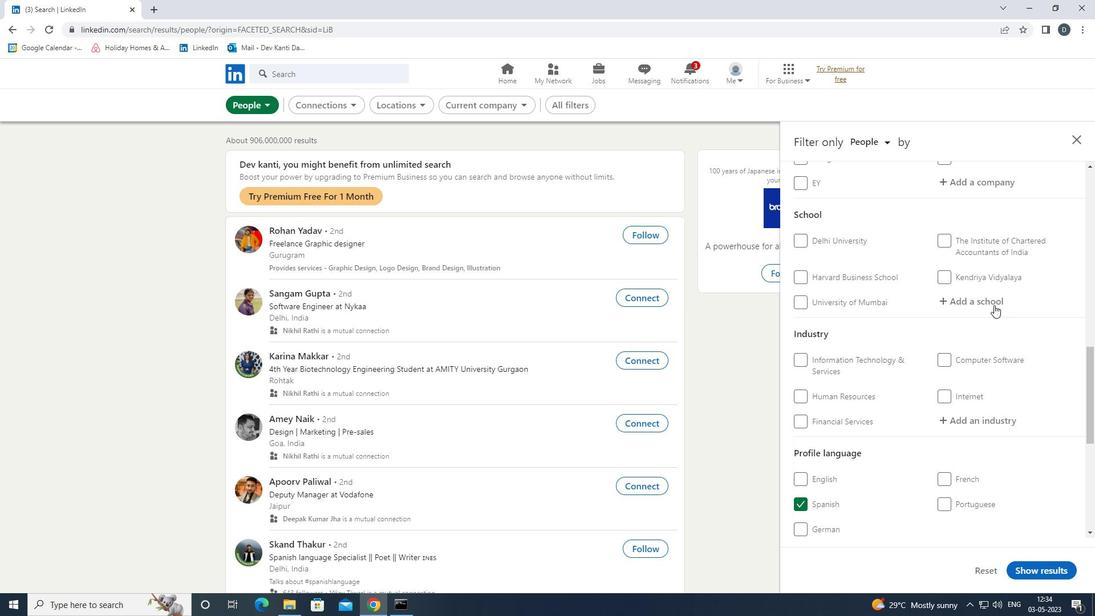 
Action: Key pressed <Key.shift>ITM<Key.space><Key.shift>UNI<Key.down><Key.down><Key.down><Key.down><Key.down><Key.enter>
Screenshot: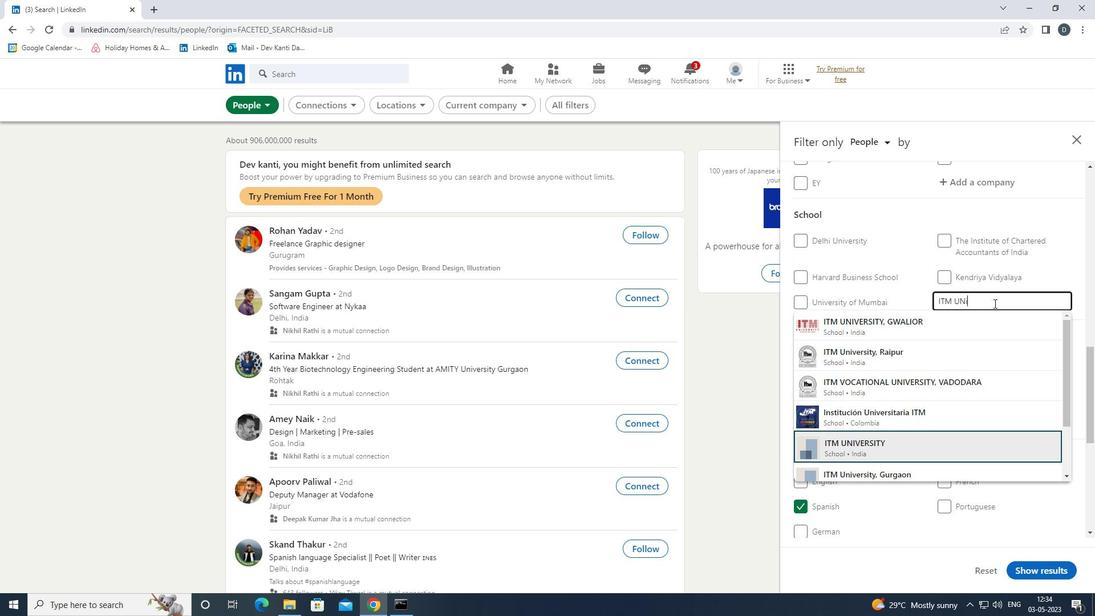
Action: Mouse moved to (1005, 308)
Screenshot: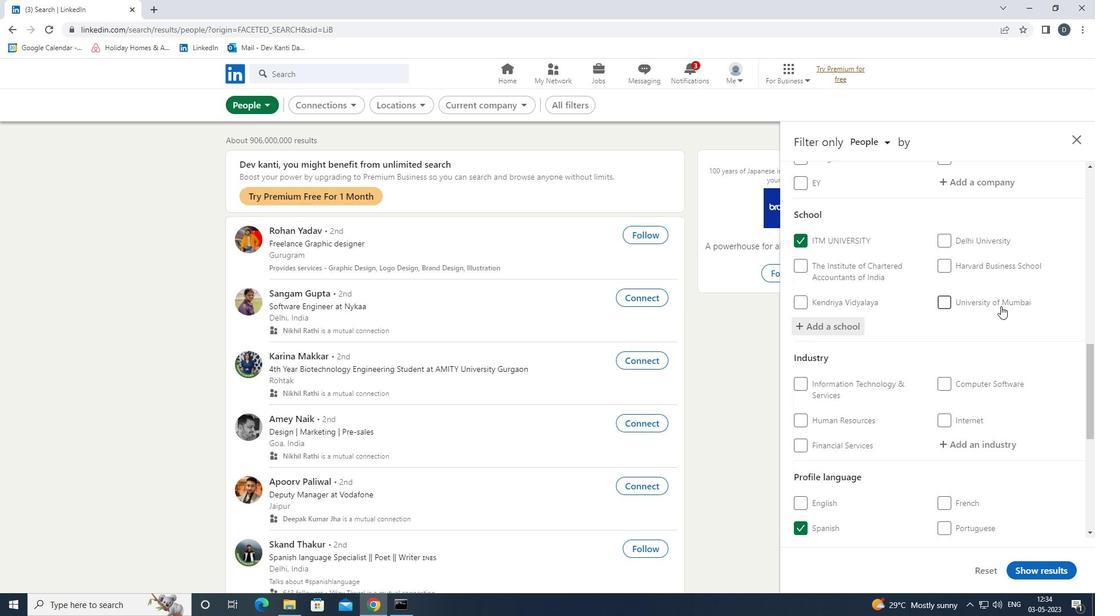 
Action: Mouse scrolled (1005, 308) with delta (0, 0)
Screenshot: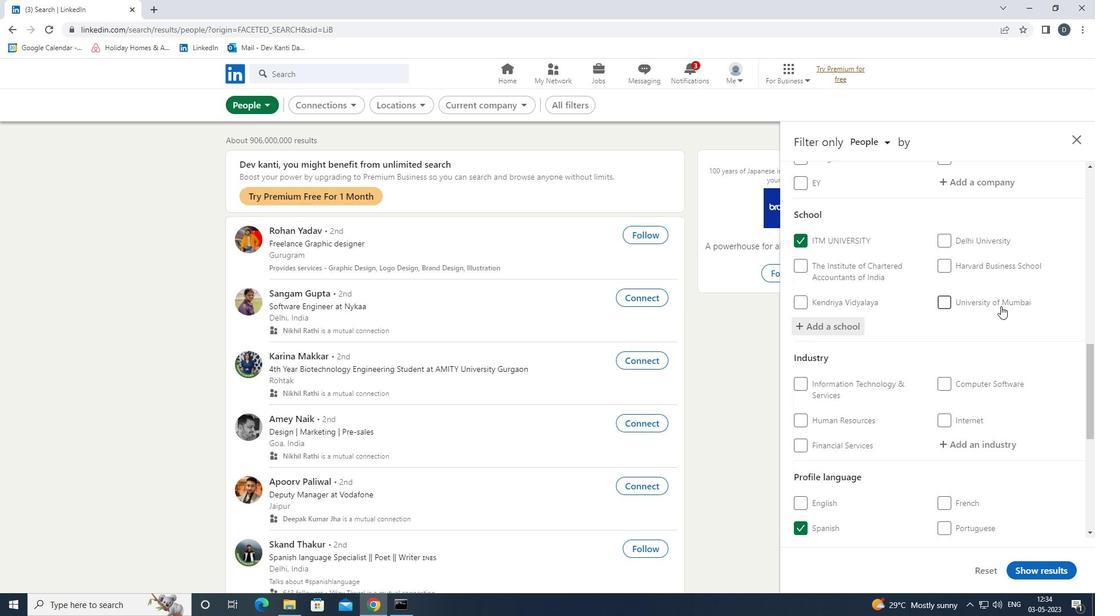 
Action: Mouse moved to (1006, 309)
Screenshot: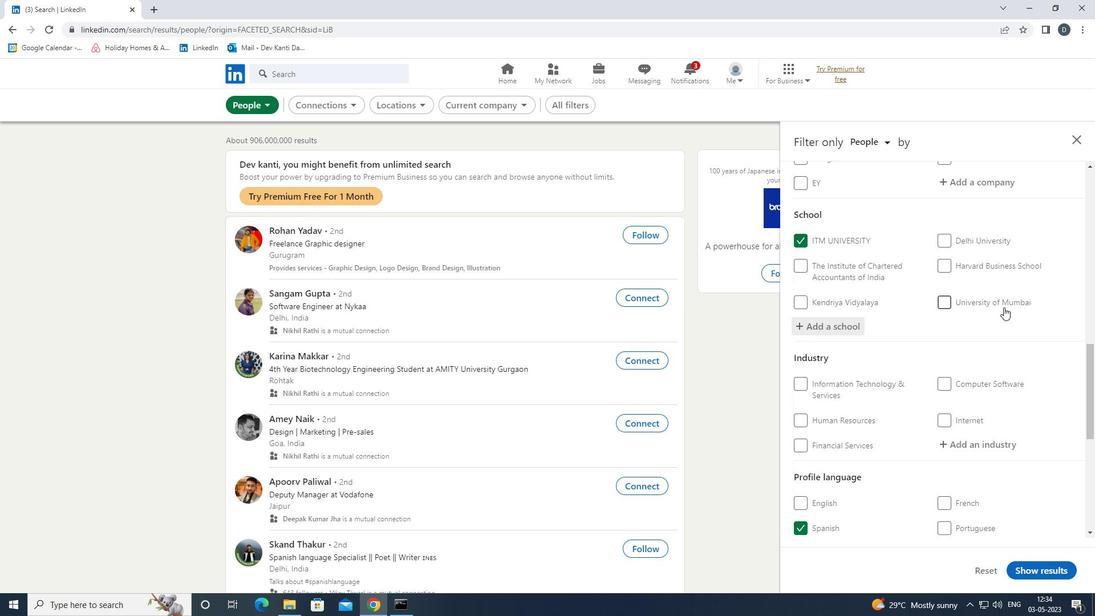 
Action: Mouse scrolled (1006, 308) with delta (0, 0)
Screenshot: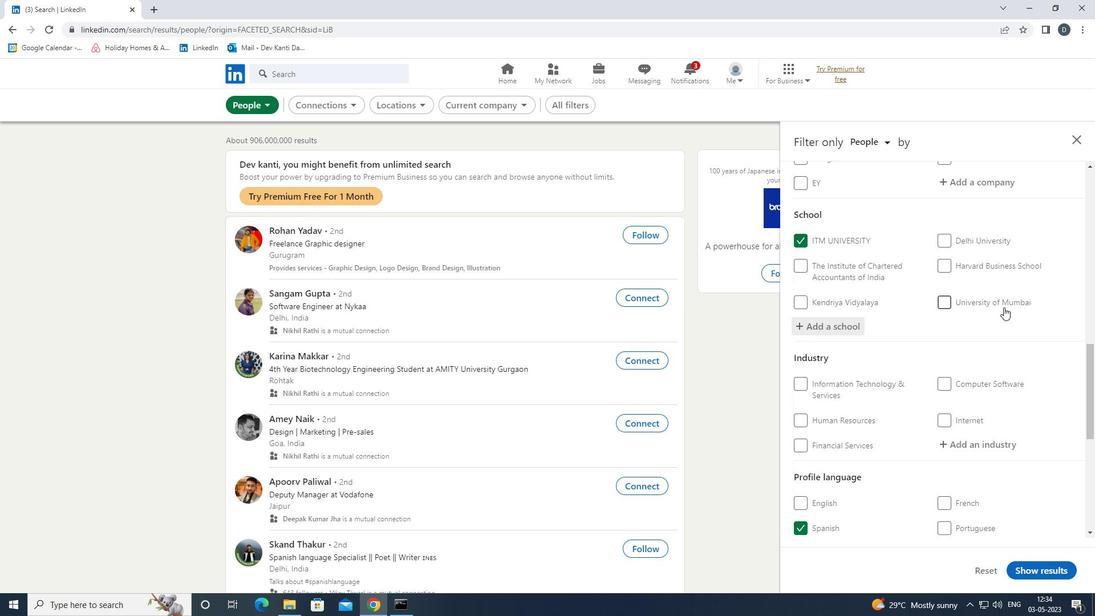 
Action: Mouse moved to (1006, 310)
Screenshot: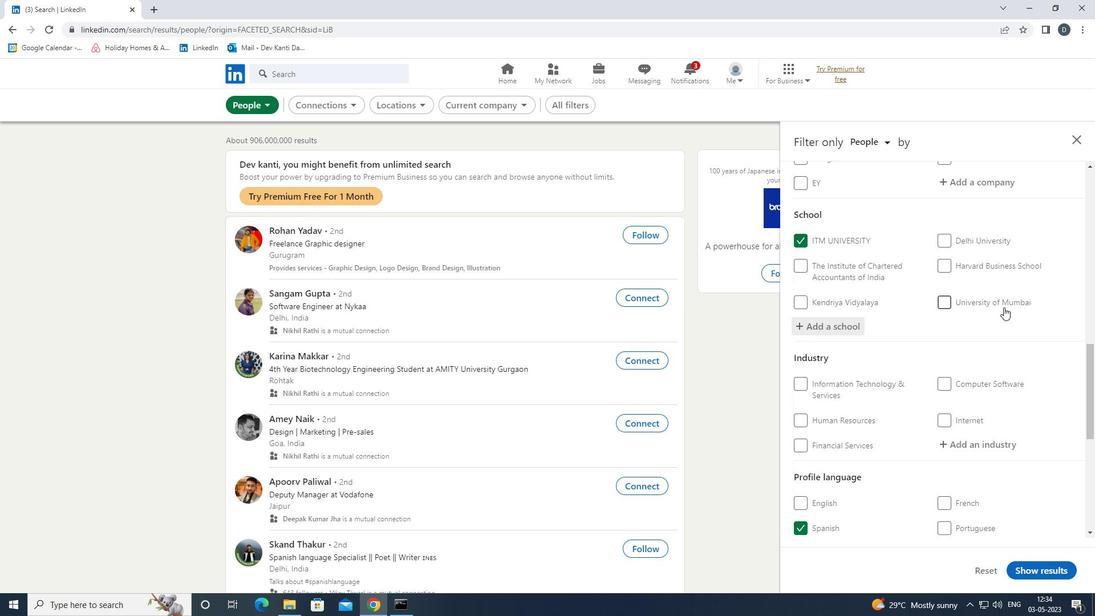
Action: Mouse scrolled (1006, 309) with delta (0, 0)
Screenshot: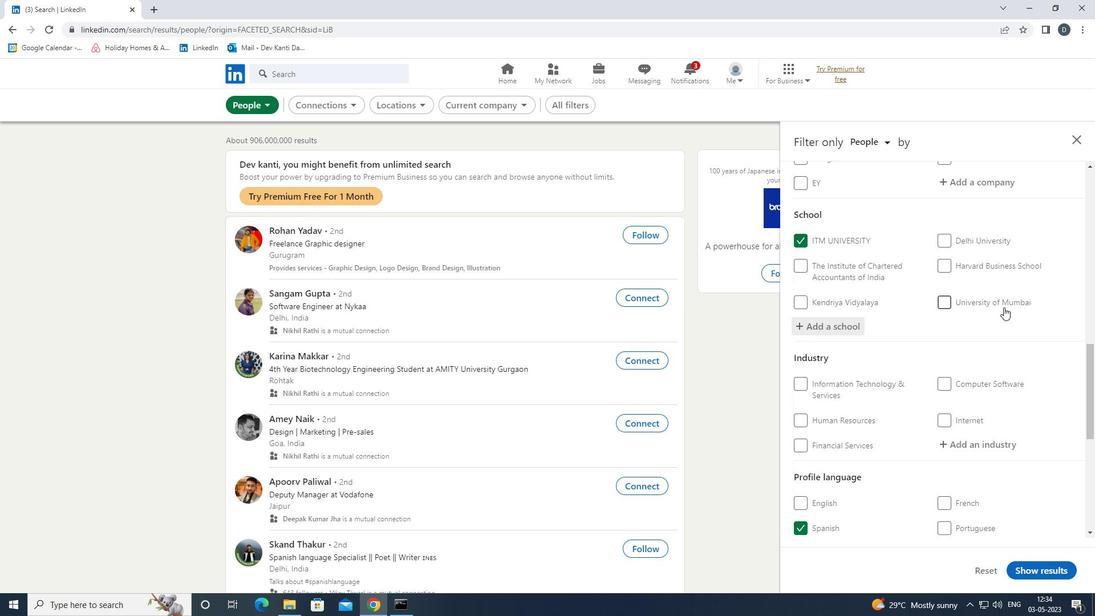 
Action: Mouse moved to (969, 268)
Screenshot: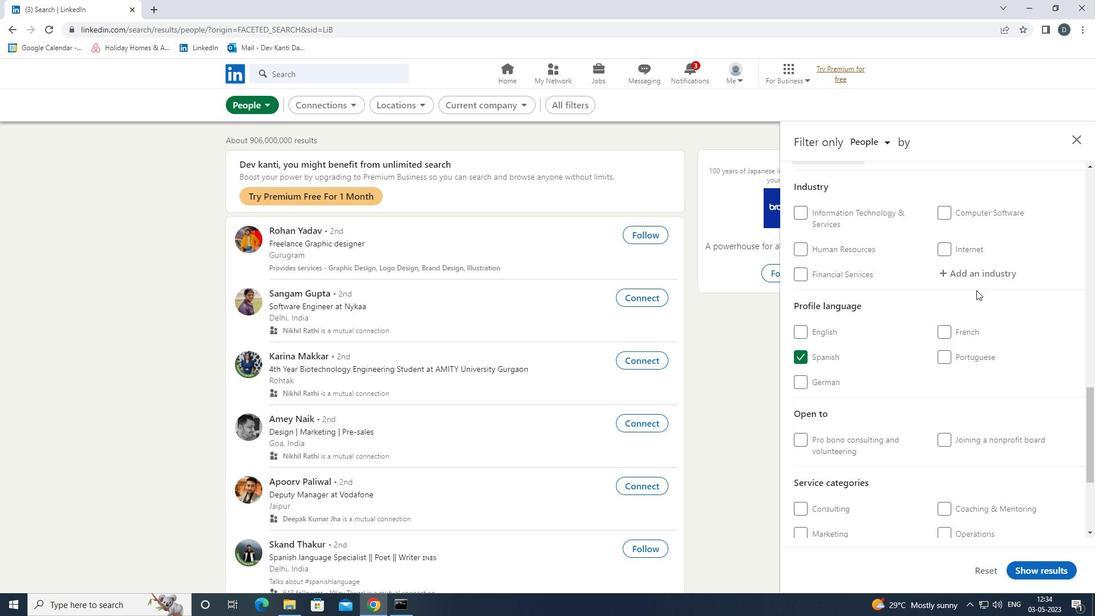 
Action: Mouse pressed left at (969, 268)
Screenshot: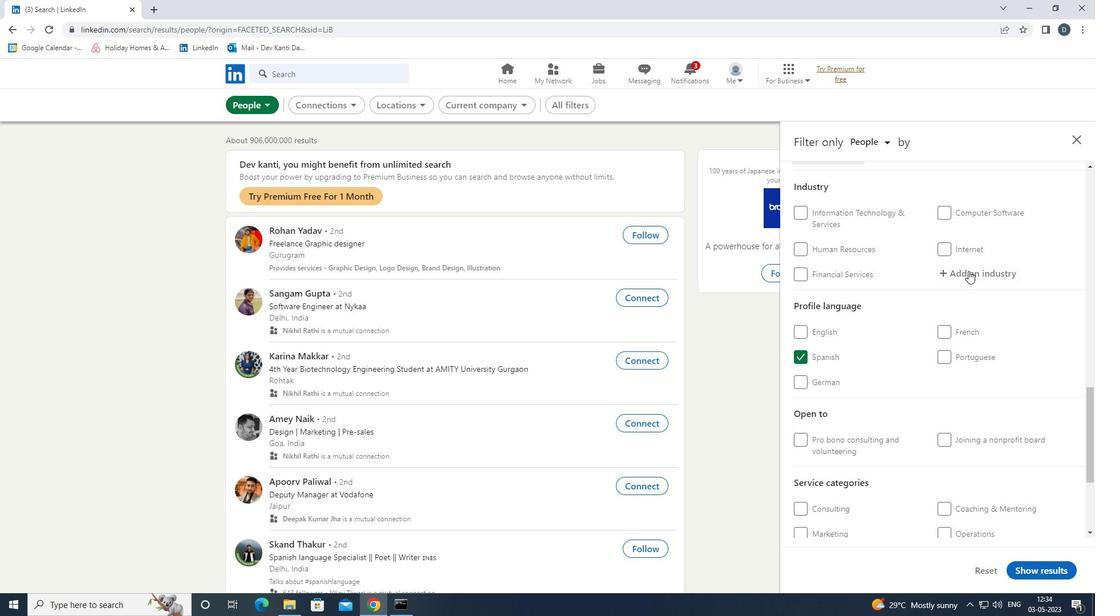 
Action: Key pressed <Key.shift>LIME<Key.space>ND<Key.backspace><Key.backspace>AND<Key.down><Key.enter>
Screenshot: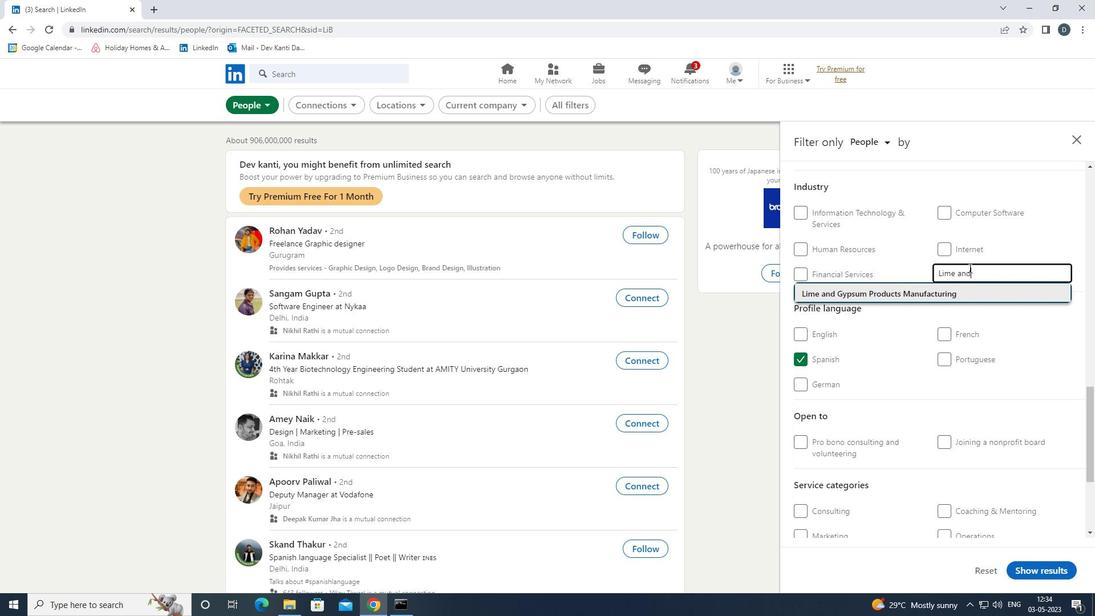 
Action: Mouse scrolled (969, 267) with delta (0, 0)
Screenshot: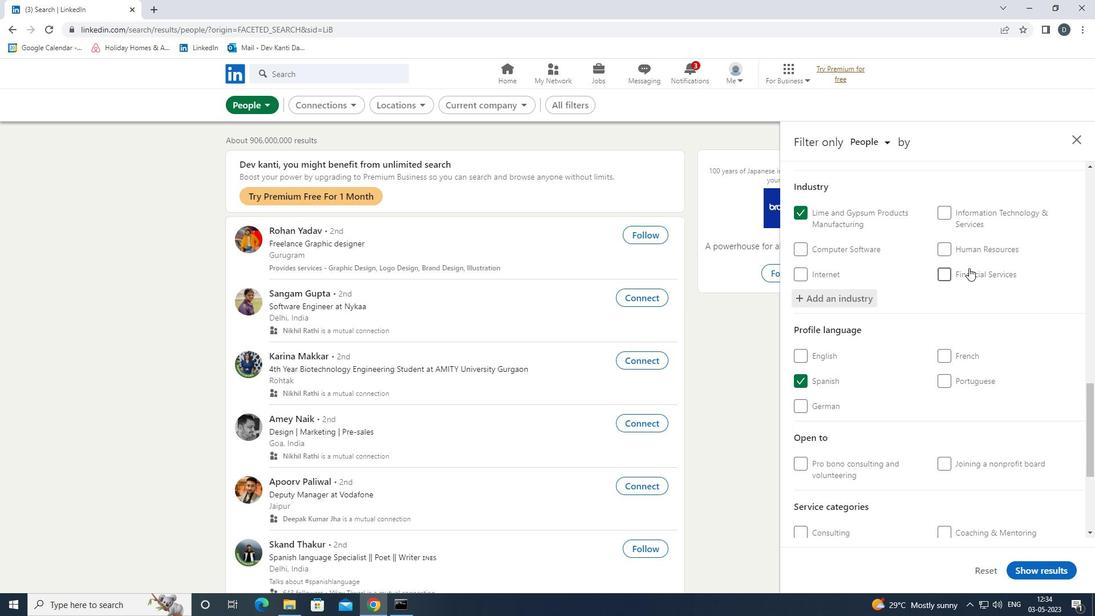 
Action: Mouse scrolled (969, 267) with delta (0, 0)
Screenshot: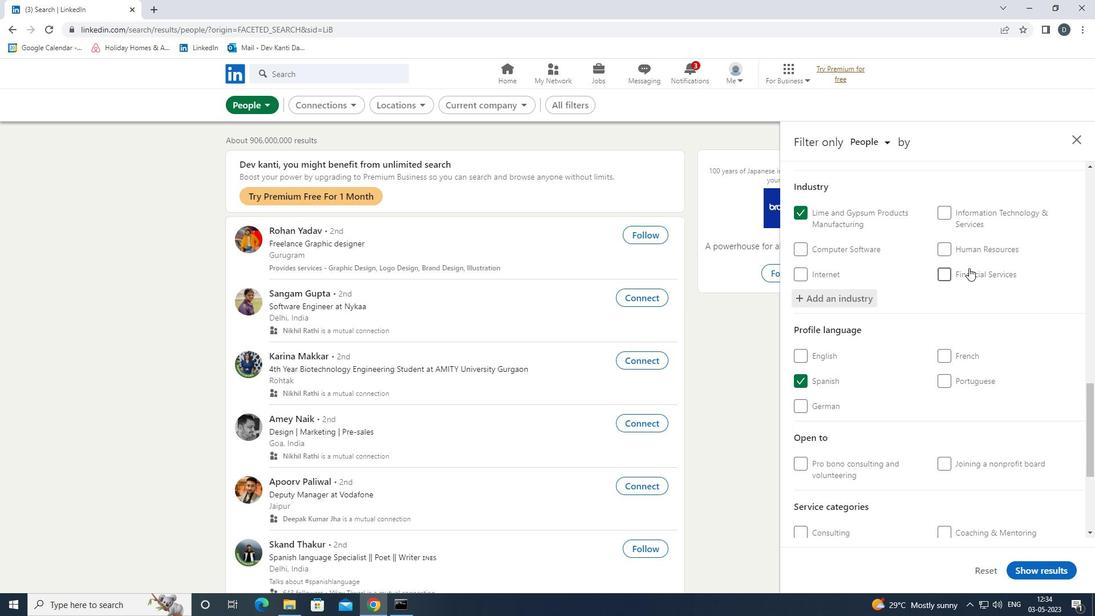 
Action: Mouse scrolled (969, 267) with delta (0, 0)
Screenshot: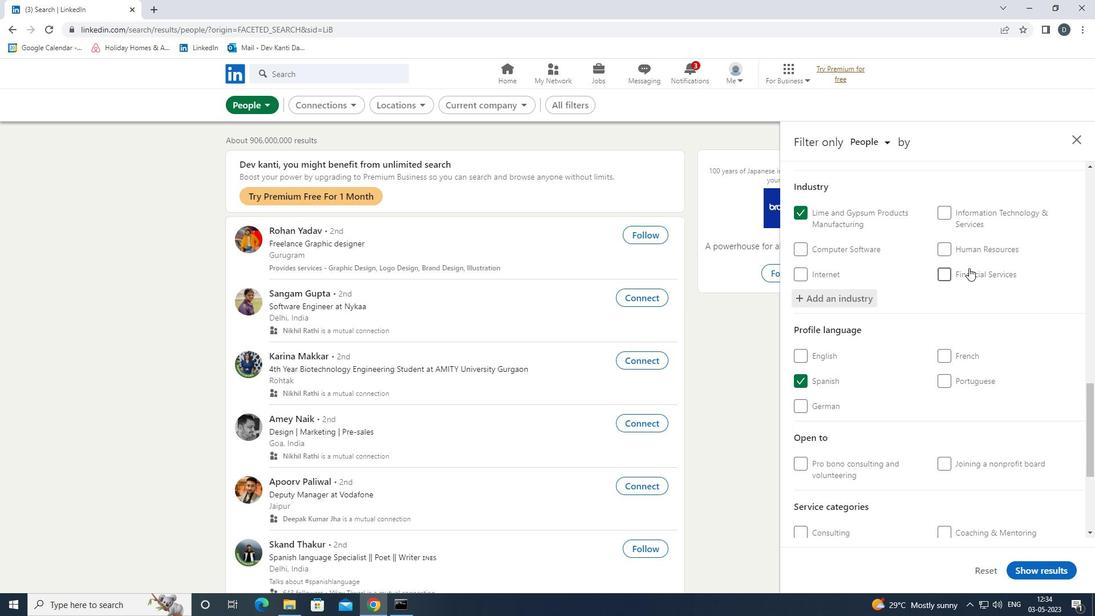 
Action: Mouse moved to (969, 268)
Screenshot: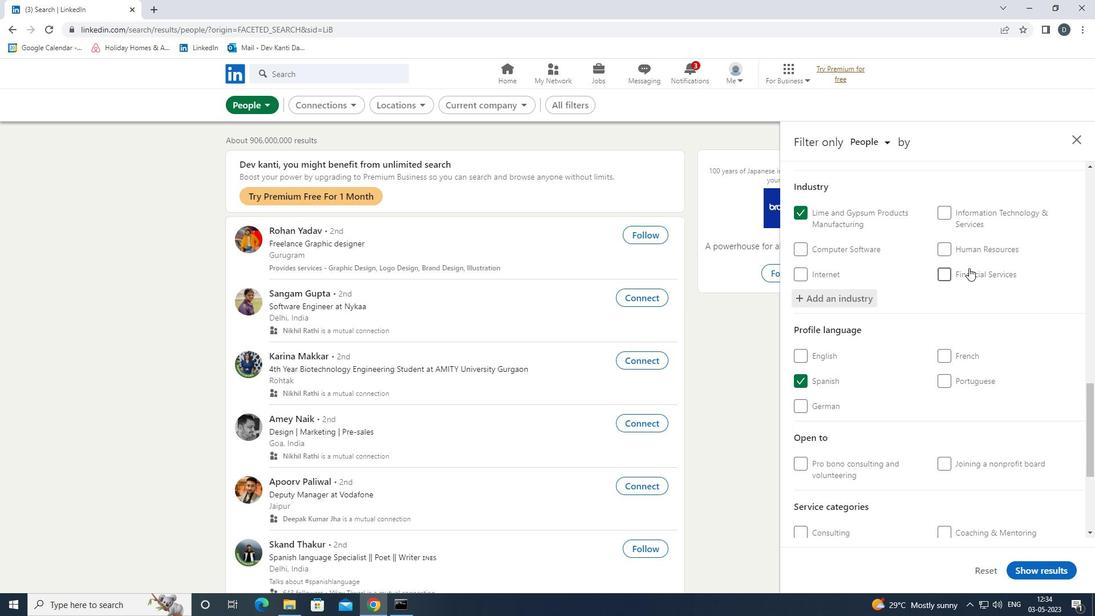 
Action: Mouse scrolled (969, 268) with delta (0, 0)
Screenshot: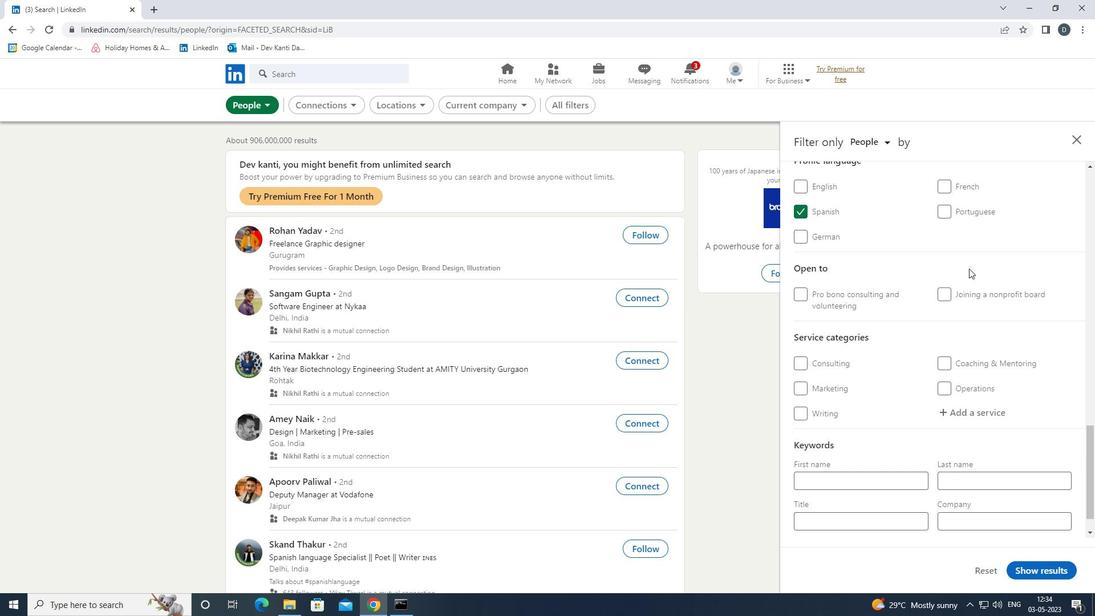
Action: Mouse scrolled (969, 268) with delta (0, 0)
Screenshot: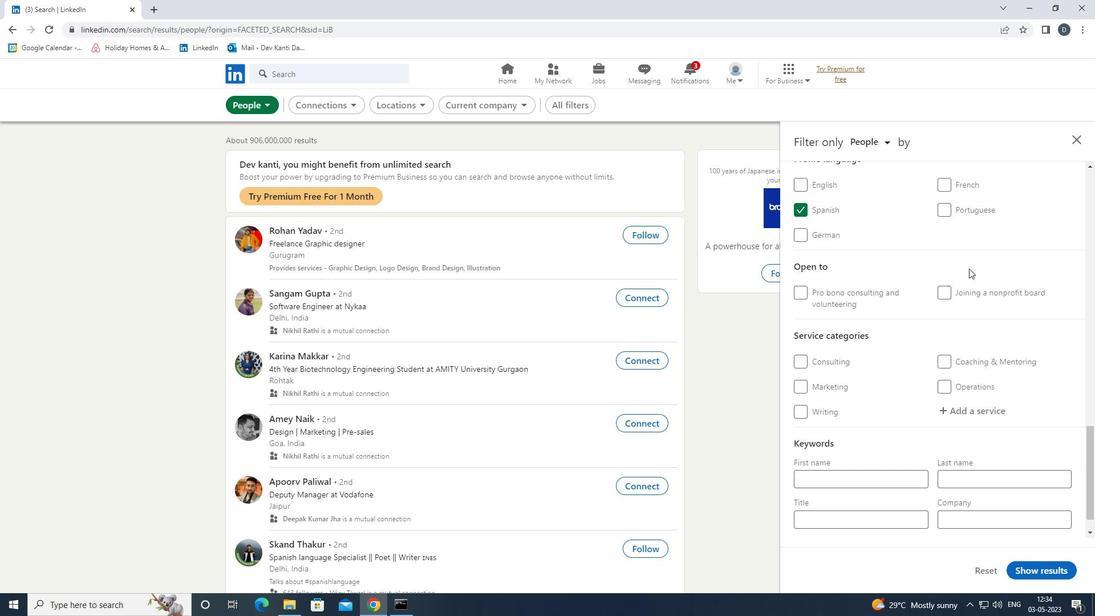 
Action: Mouse moved to (980, 379)
Screenshot: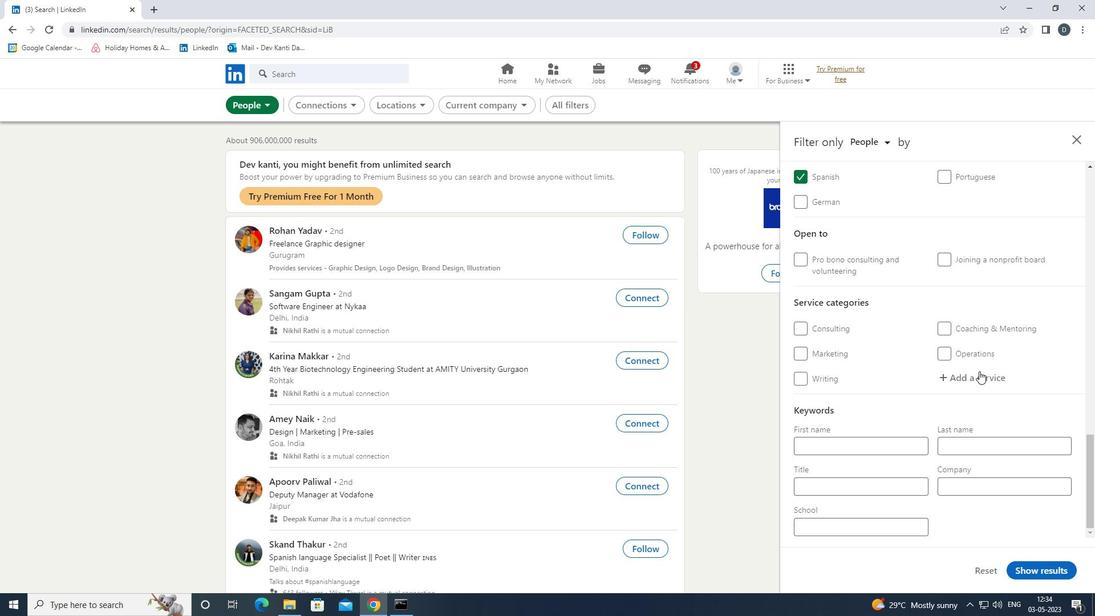 
Action: Mouse pressed left at (980, 379)
Screenshot: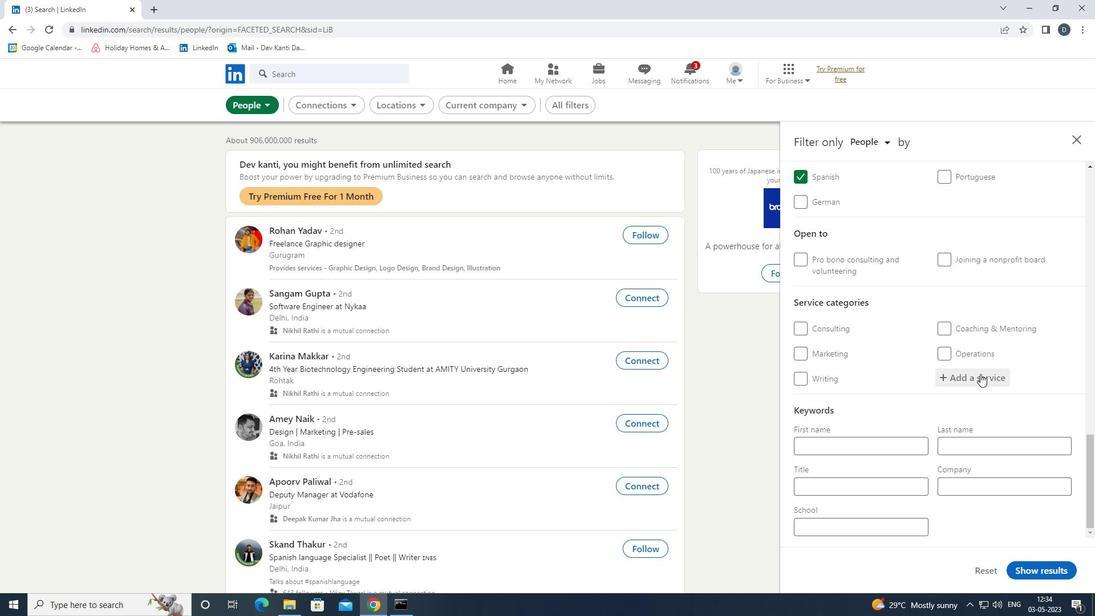 
Action: Mouse moved to (974, 379)
Screenshot: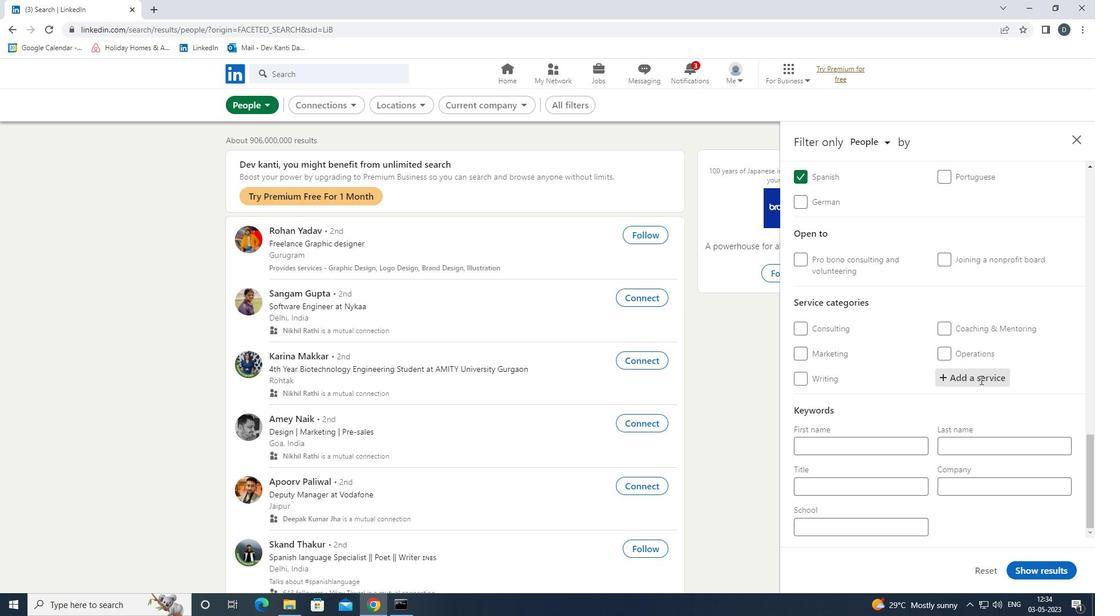 
Action: Key pressed <Key.shift>HEALTHCARE<Key.down><Key.enter>
Screenshot: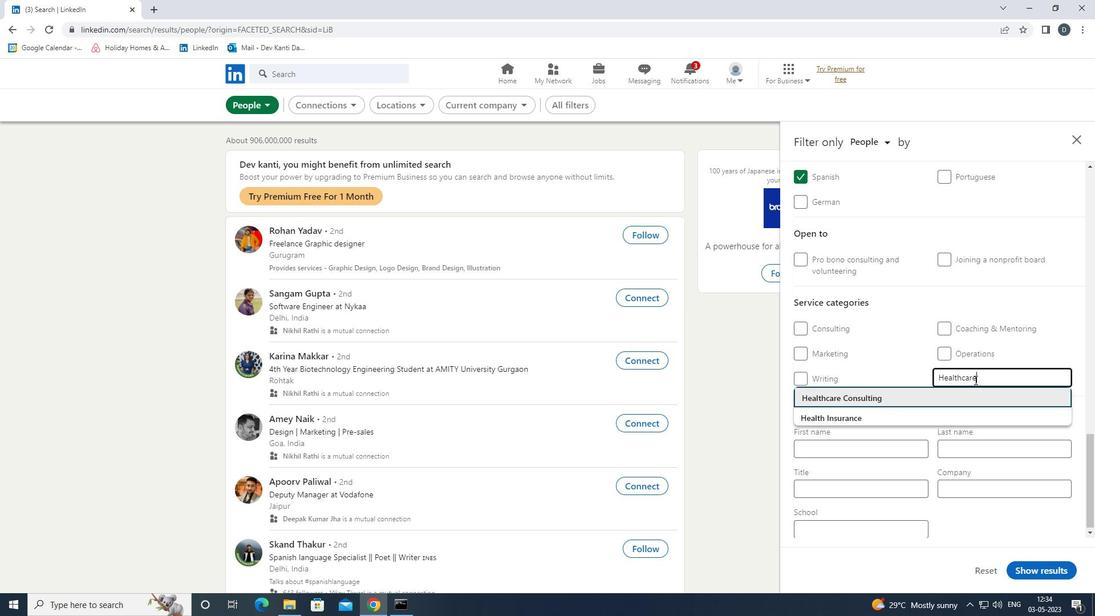 
Action: Mouse scrolled (974, 379) with delta (0, 0)
Screenshot: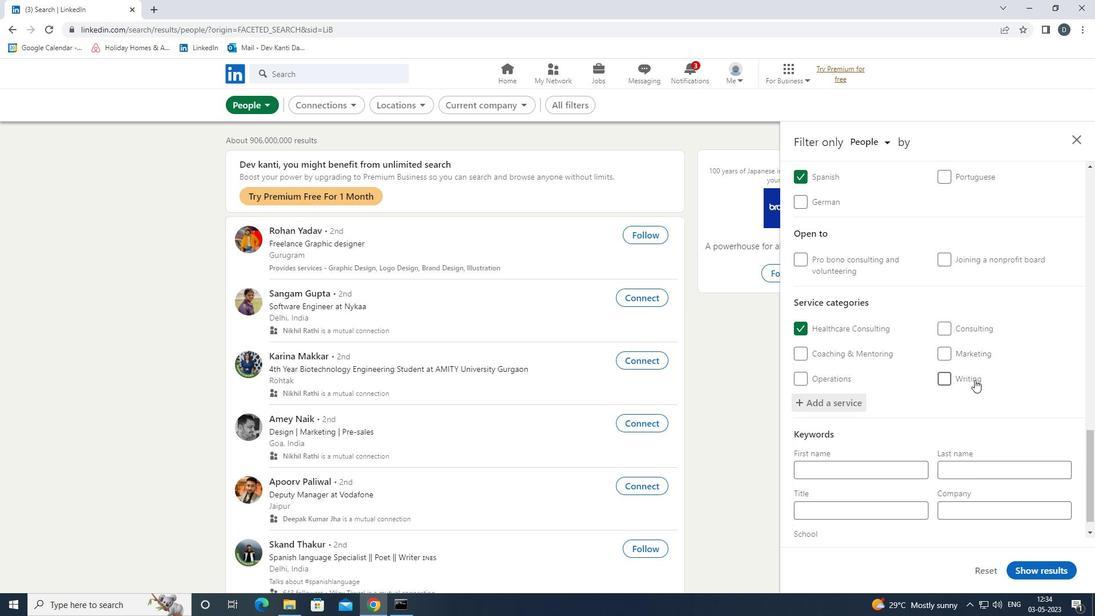 
Action: Mouse scrolled (974, 379) with delta (0, 0)
Screenshot: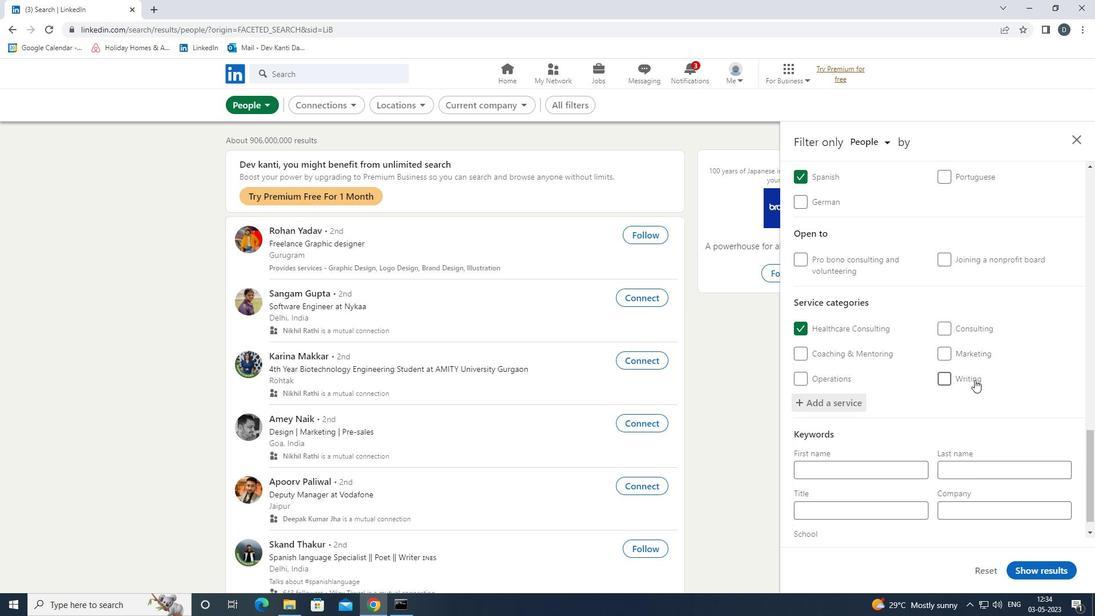 
Action: Mouse moved to (974, 381)
Screenshot: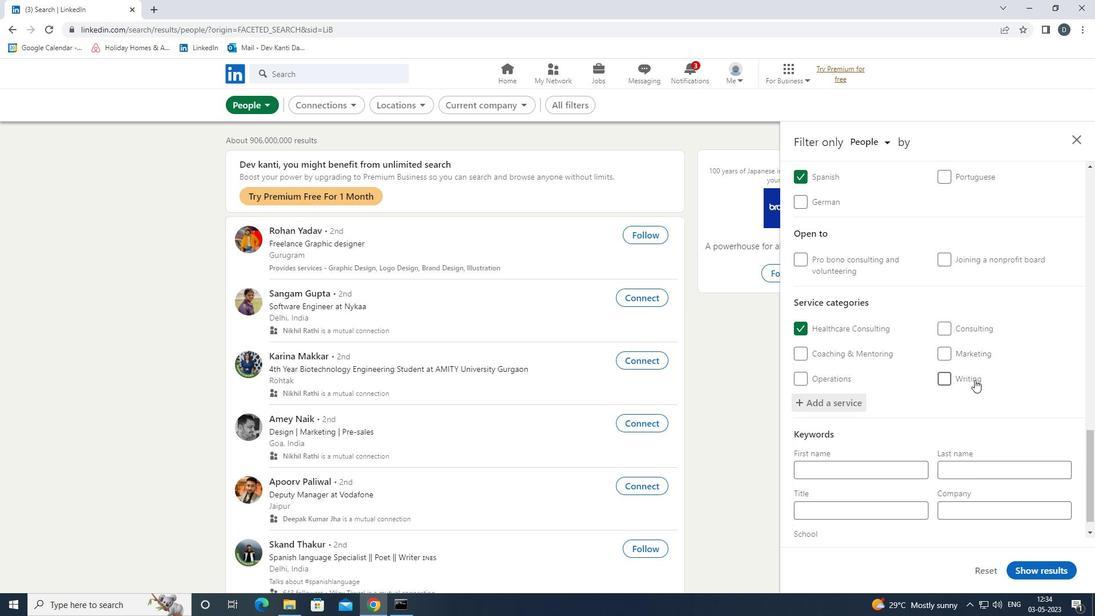 
Action: Mouse scrolled (974, 381) with delta (0, 0)
Screenshot: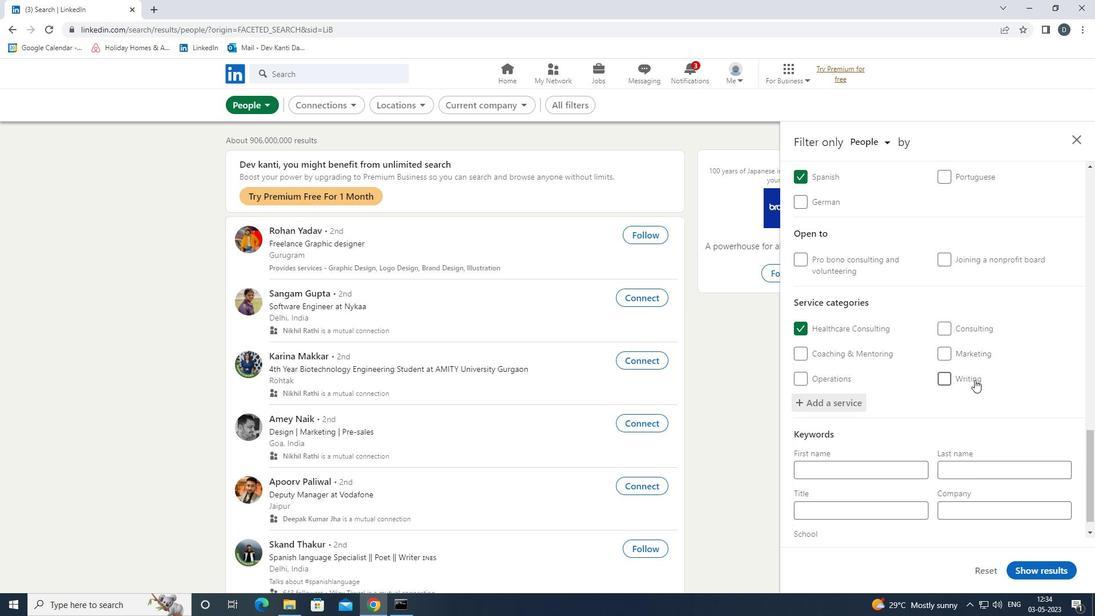 
Action: Mouse moved to (974, 384)
Screenshot: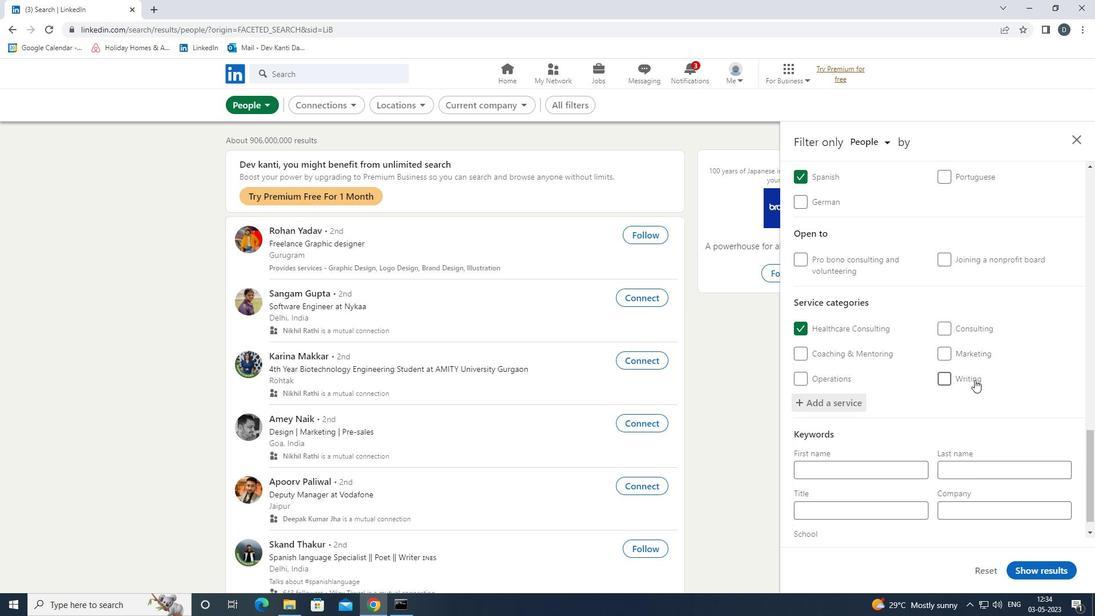 
Action: Mouse scrolled (974, 383) with delta (0, 0)
Screenshot: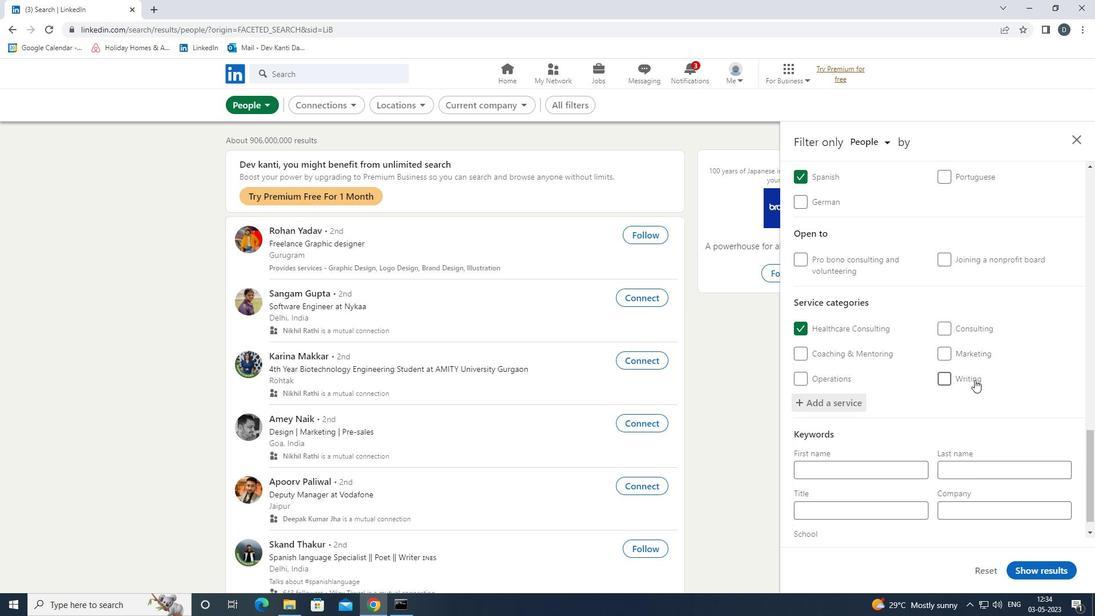 
Action: Mouse moved to (858, 494)
Screenshot: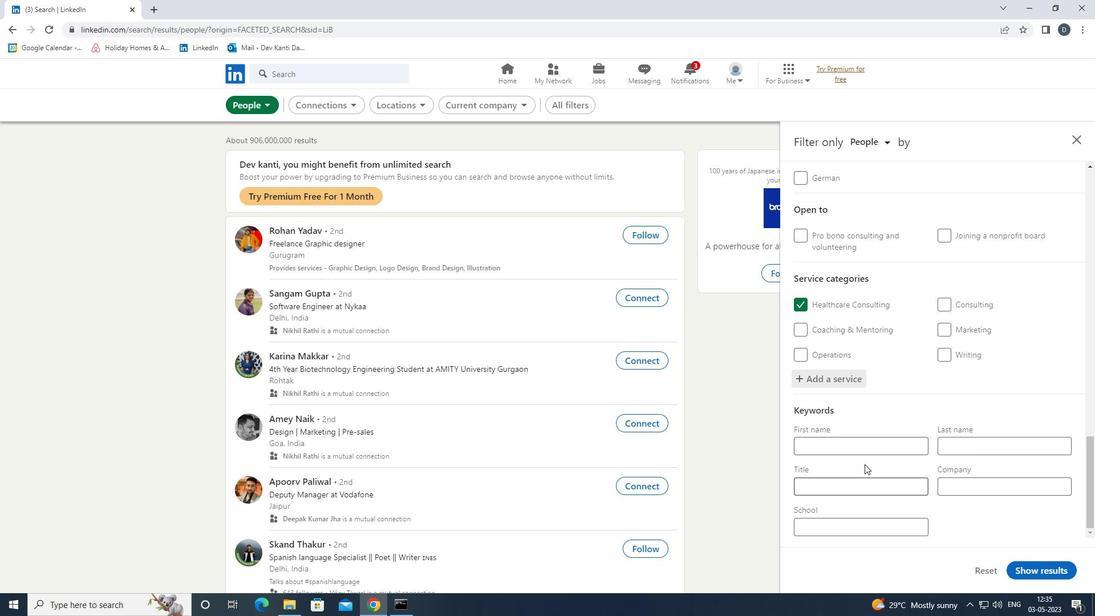 
Action: Mouse pressed left at (858, 494)
Screenshot: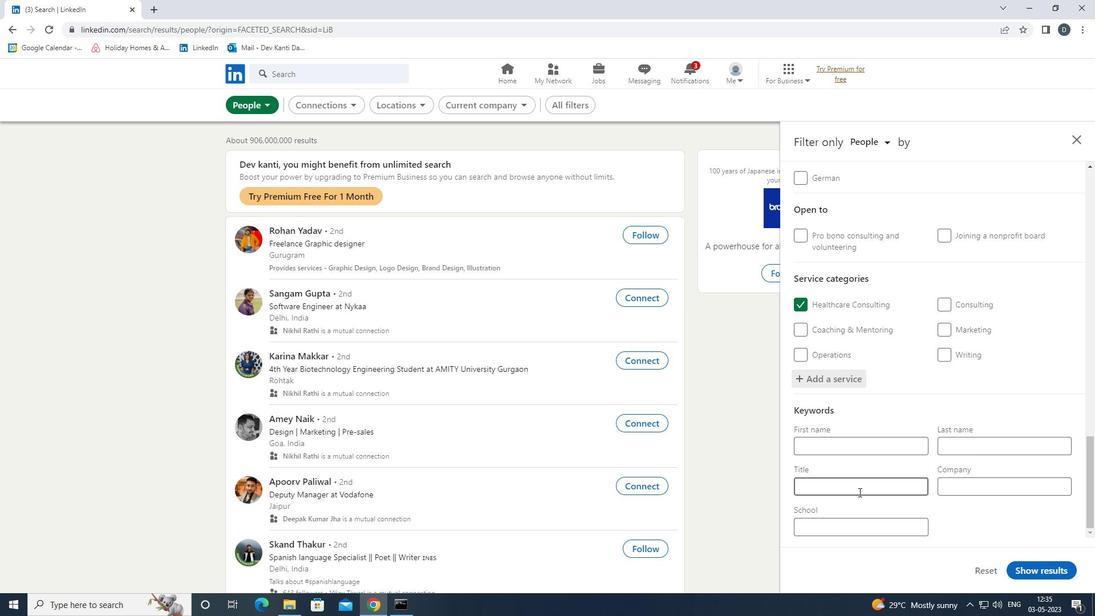 
Action: Mouse moved to (854, 495)
Screenshot: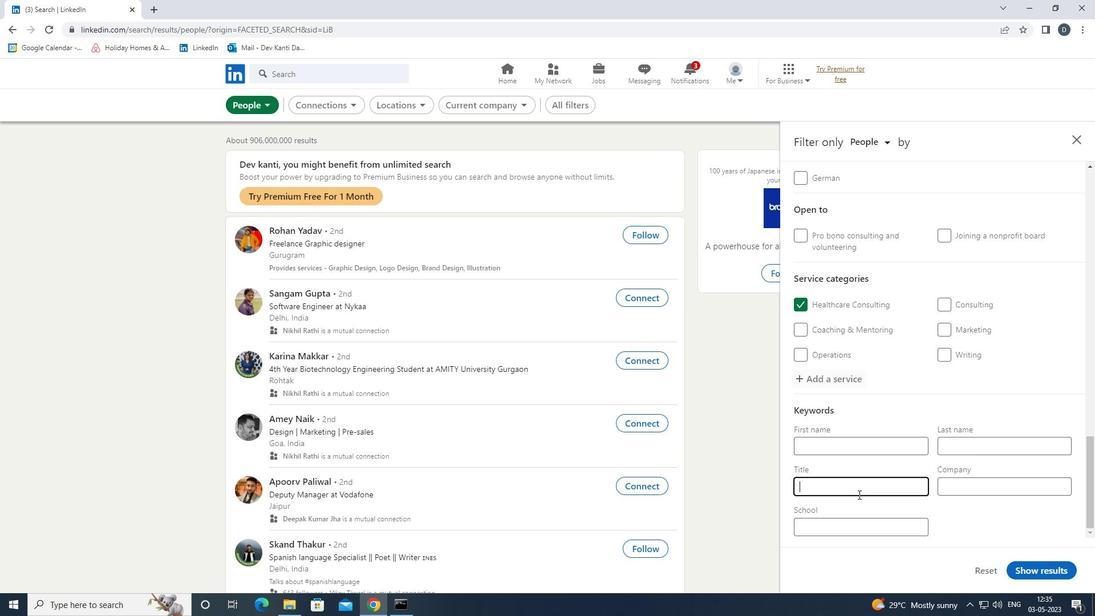 
Action: Key pressed <Key.shift>ADDICTION<Key.space><Key.shift><Key.shift><Key.shift>COUNSELOR
Screenshot: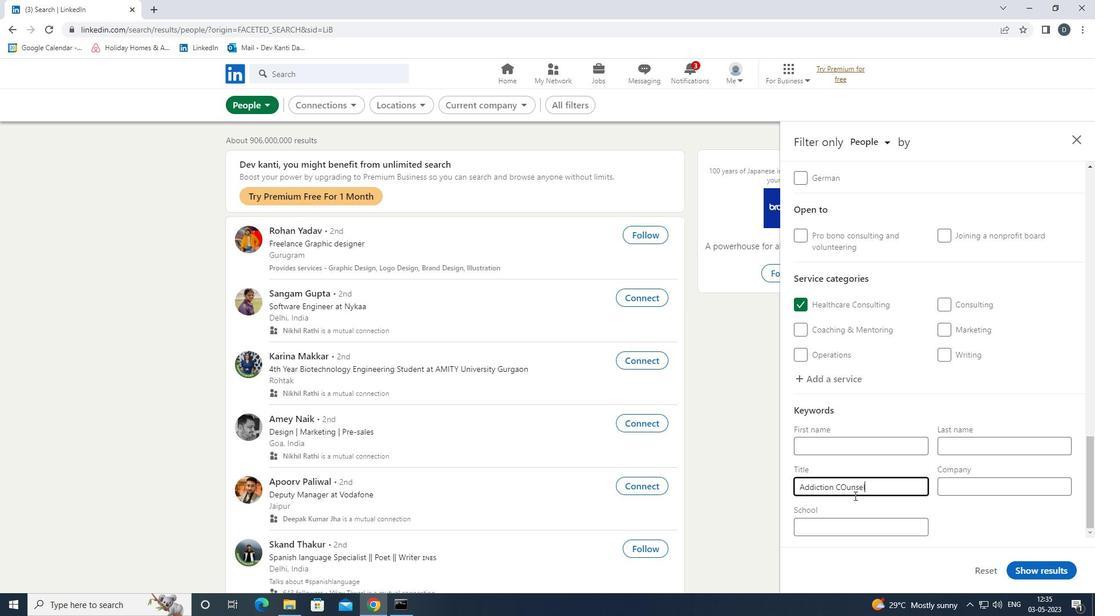
Action: Mouse moved to (848, 487)
Screenshot: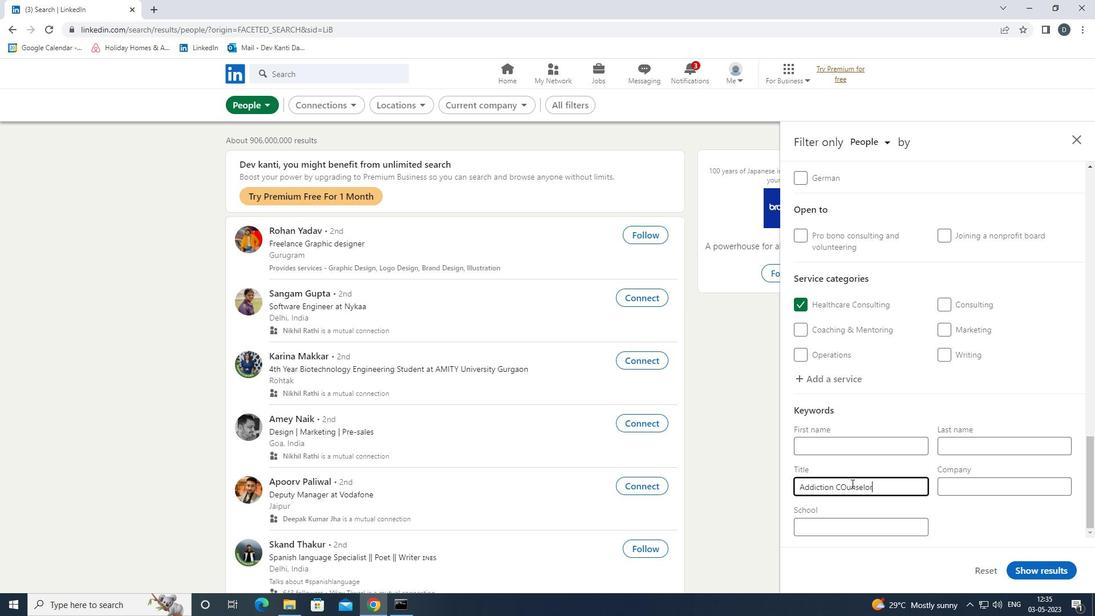 
Action: Mouse pressed left at (848, 487)
Screenshot: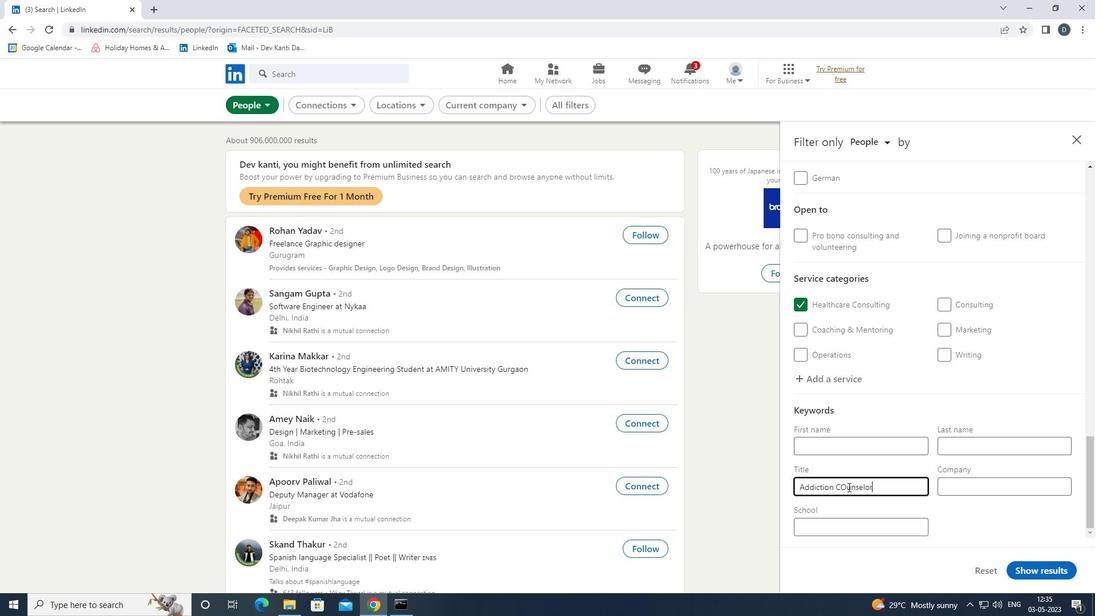 
Action: Key pressed <Key.backspace>O
Screenshot: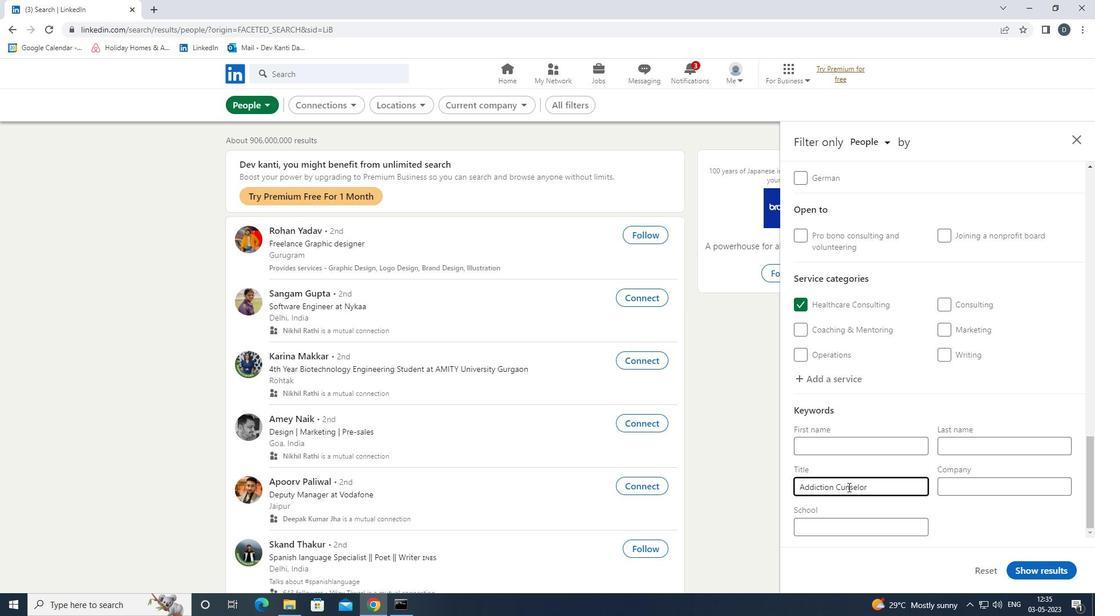 
Action: Mouse moved to (1038, 563)
Screenshot: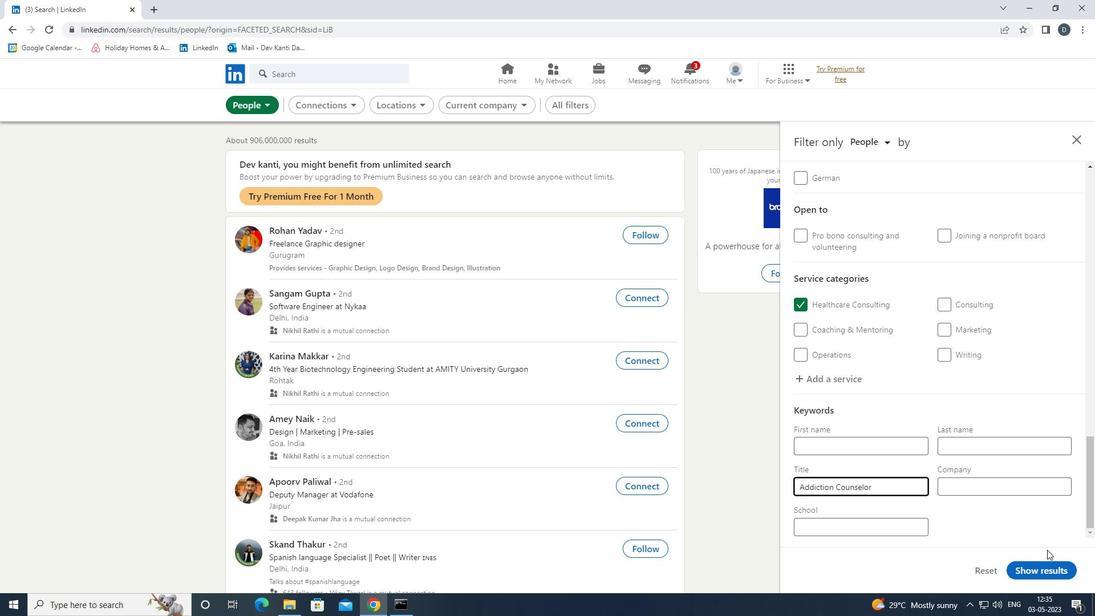 
Action: Mouse pressed left at (1038, 563)
Screenshot: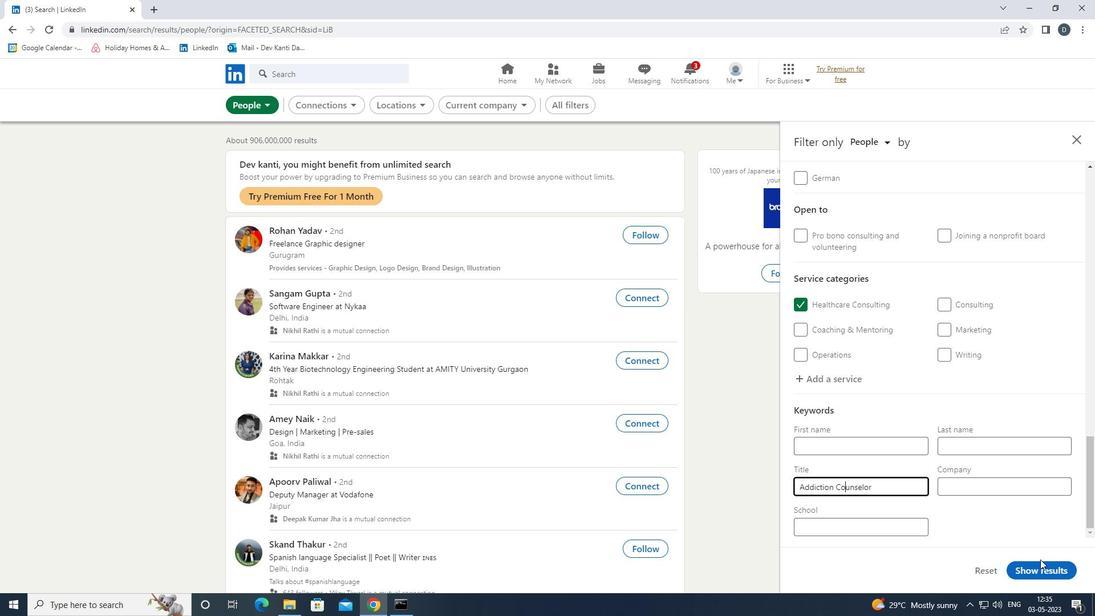
Action: Mouse moved to (468, 225)
Screenshot: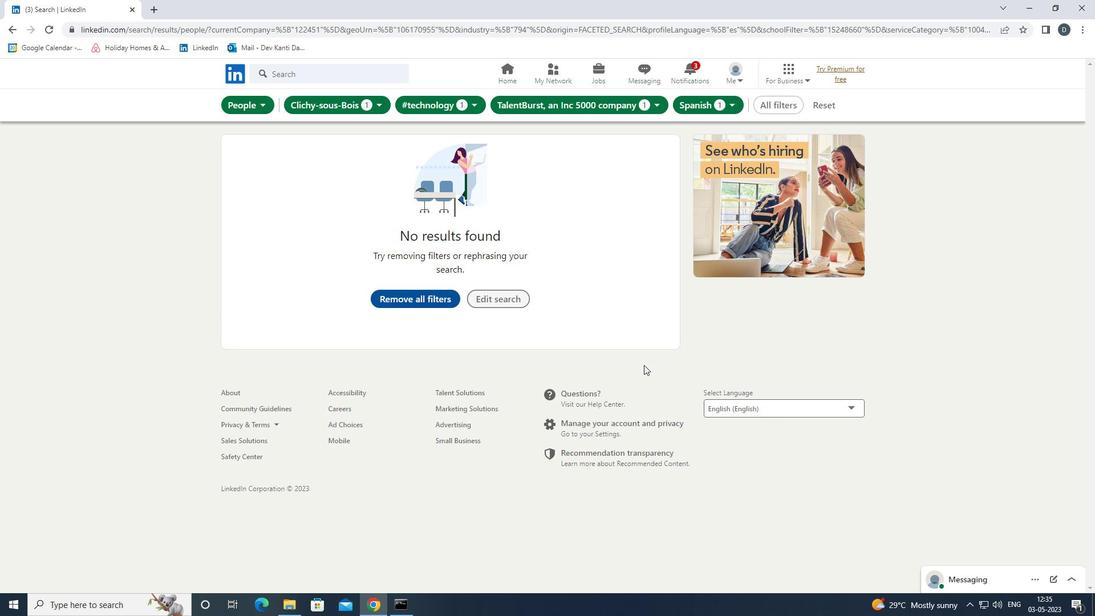 
